 Task: Find connections with filter location Trindade with filter topic #Lawwith filter profile language French with filter current company PloPdo with filter school University of Mumbai with filter industry Oil and Gas with filter service category Human Resources with filter keywords title Digital Overlord
Action: Mouse moved to (165, 304)
Screenshot: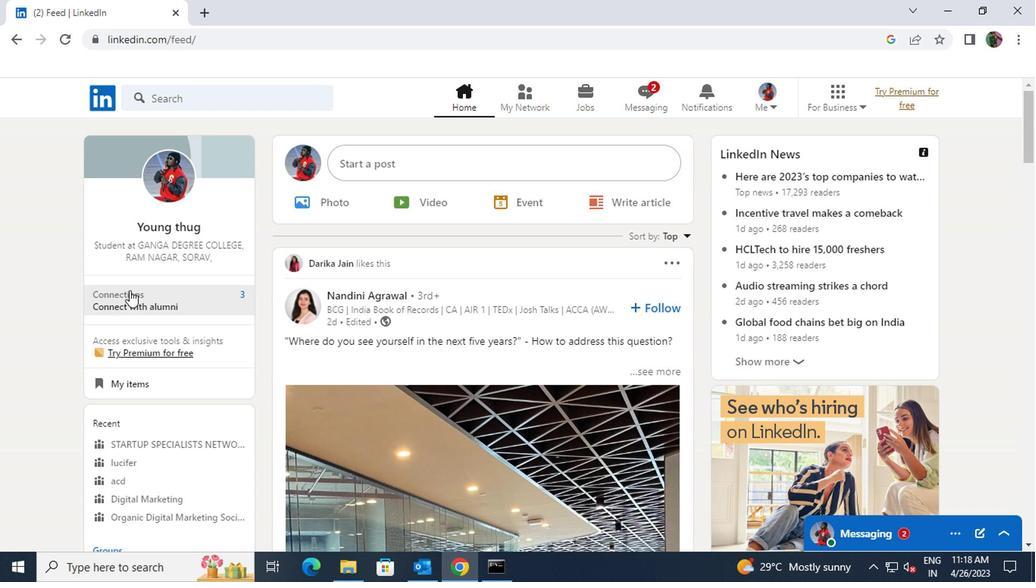 
Action: Mouse pressed left at (165, 304)
Screenshot: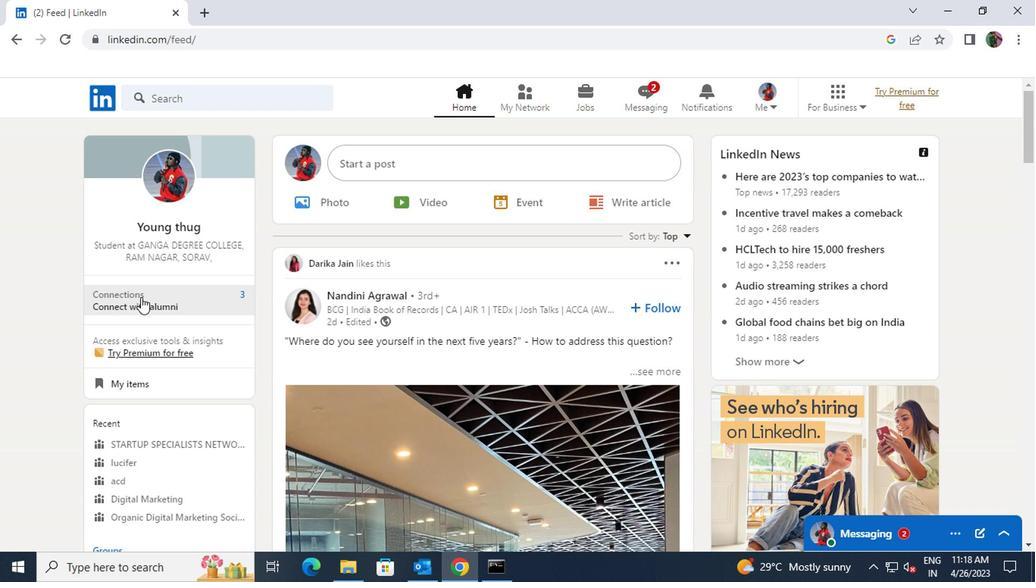 
Action: Mouse moved to (245, 190)
Screenshot: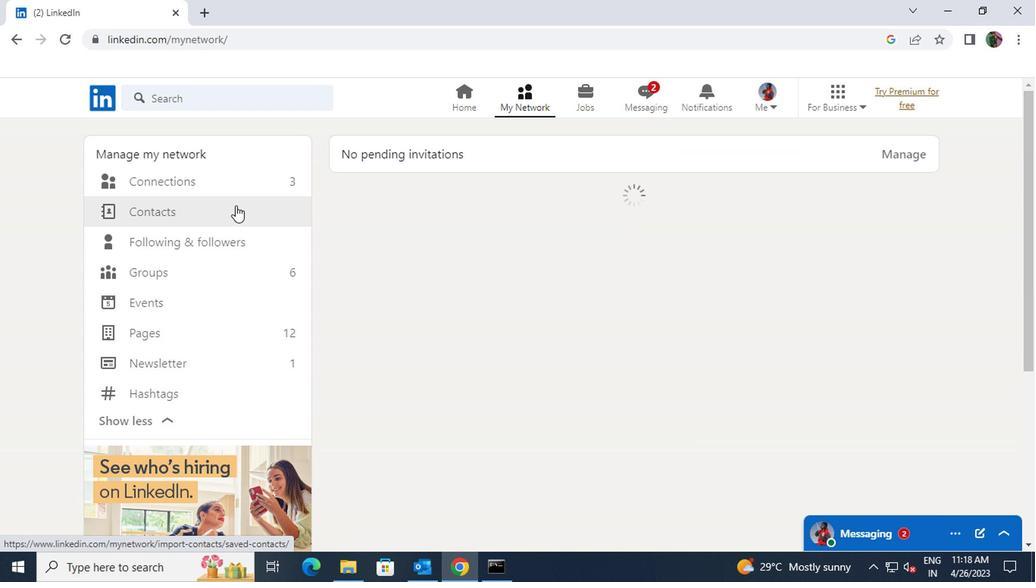 
Action: Mouse pressed left at (245, 190)
Screenshot: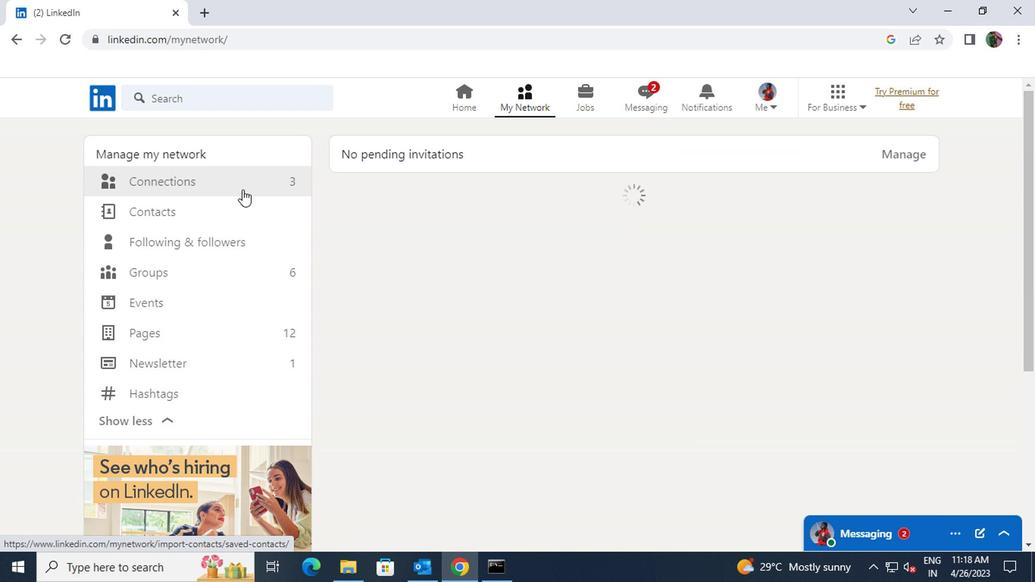 
Action: Mouse moved to (611, 191)
Screenshot: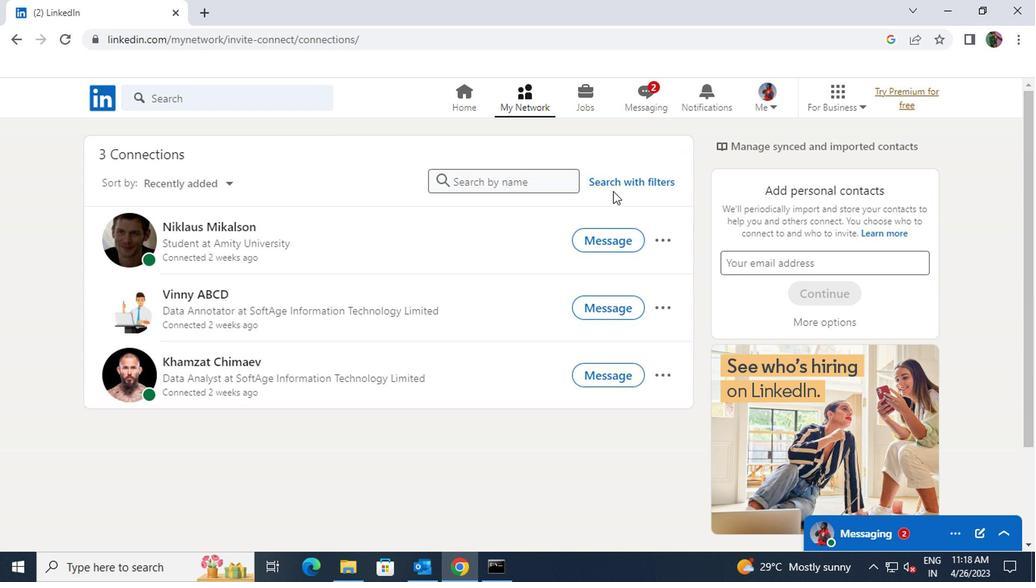 
Action: Mouse pressed left at (611, 191)
Screenshot: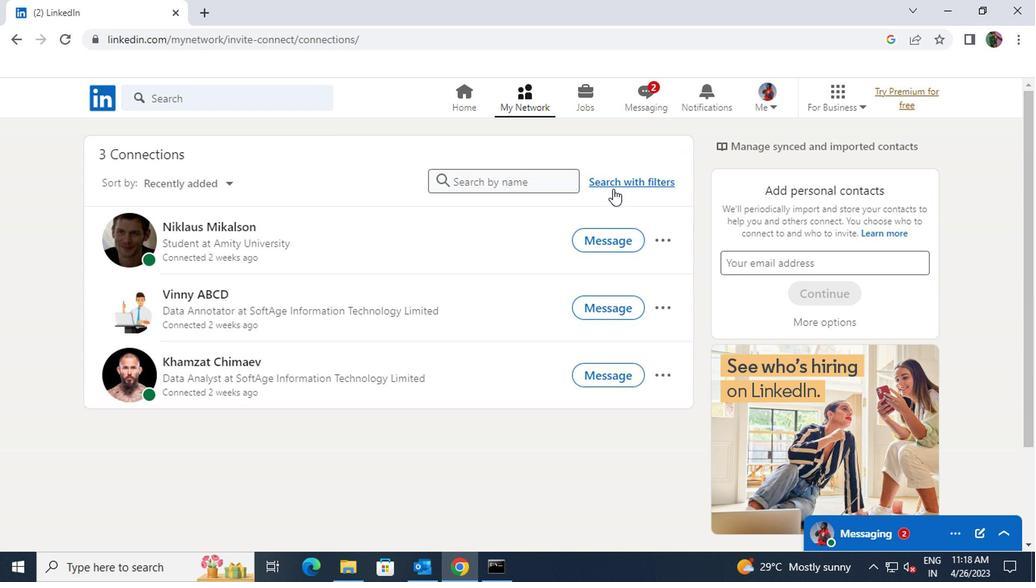 
Action: Mouse moved to (571, 142)
Screenshot: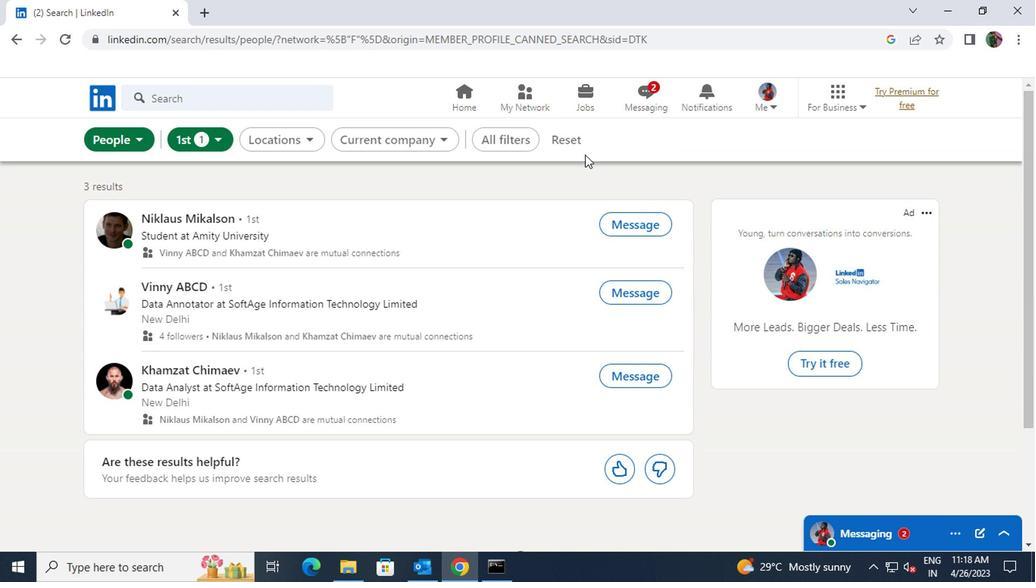 
Action: Mouse pressed left at (571, 142)
Screenshot: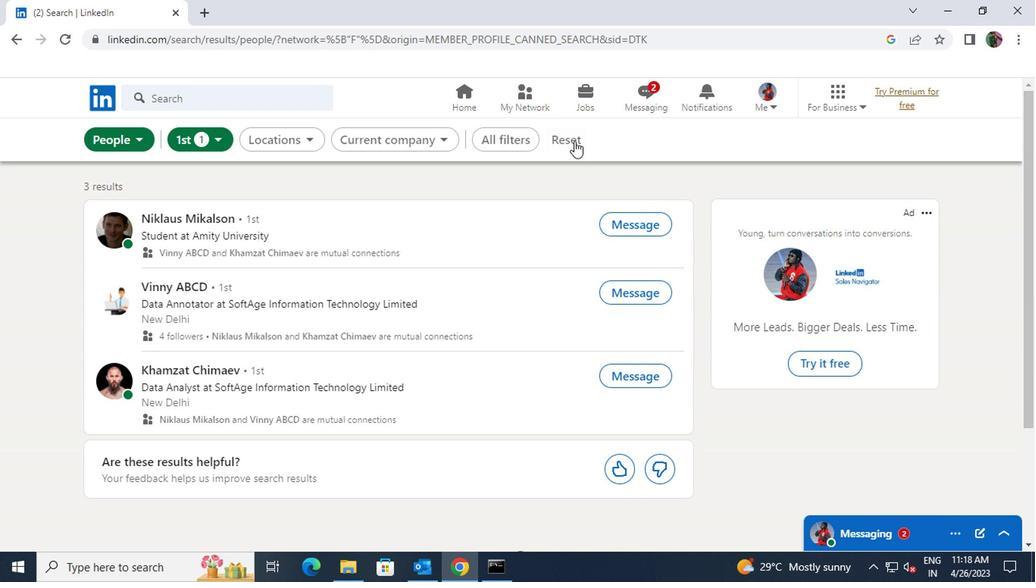 
Action: Mouse moved to (556, 142)
Screenshot: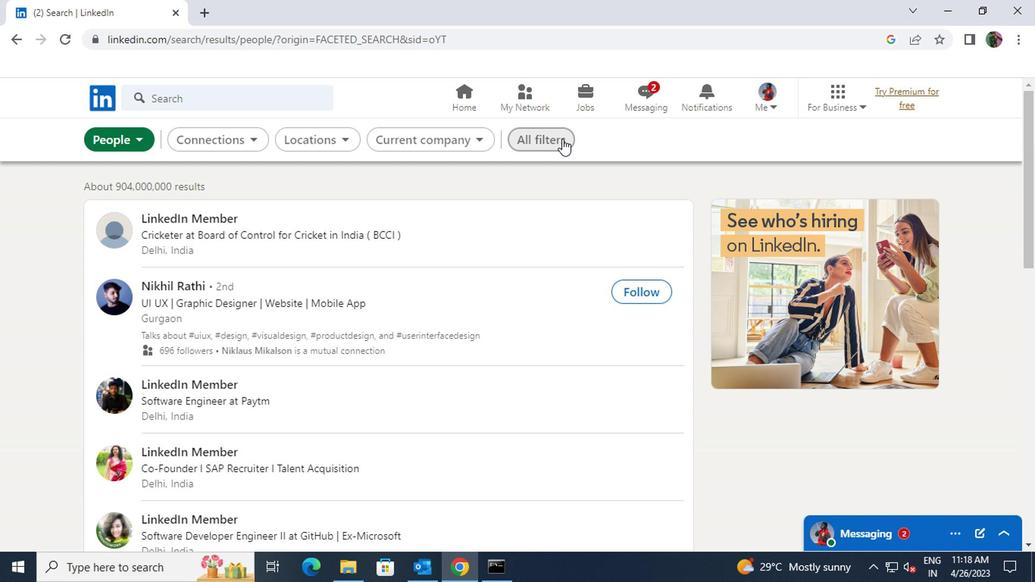 
Action: Mouse pressed left at (556, 142)
Screenshot: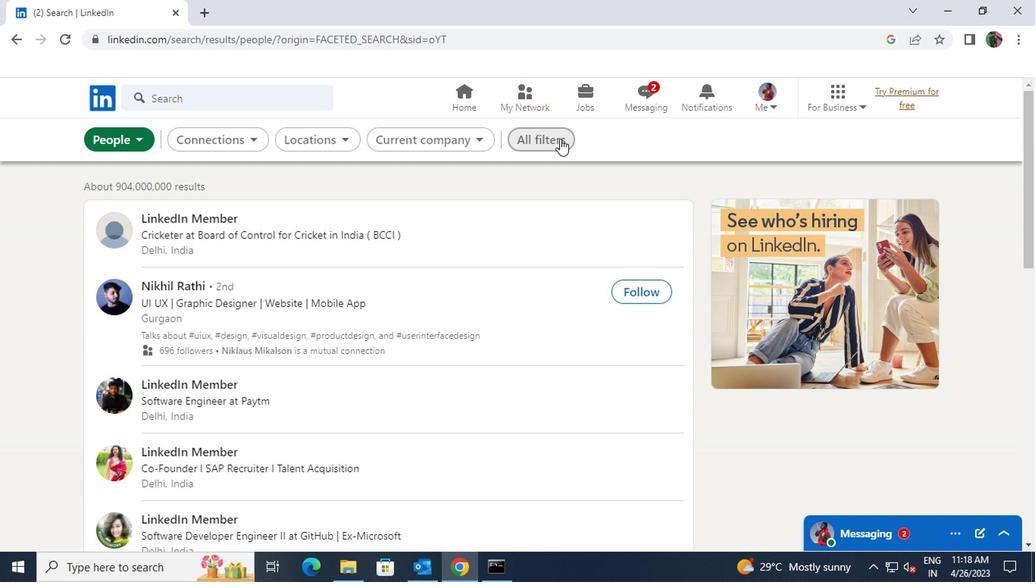 
Action: Mouse moved to (729, 302)
Screenshot: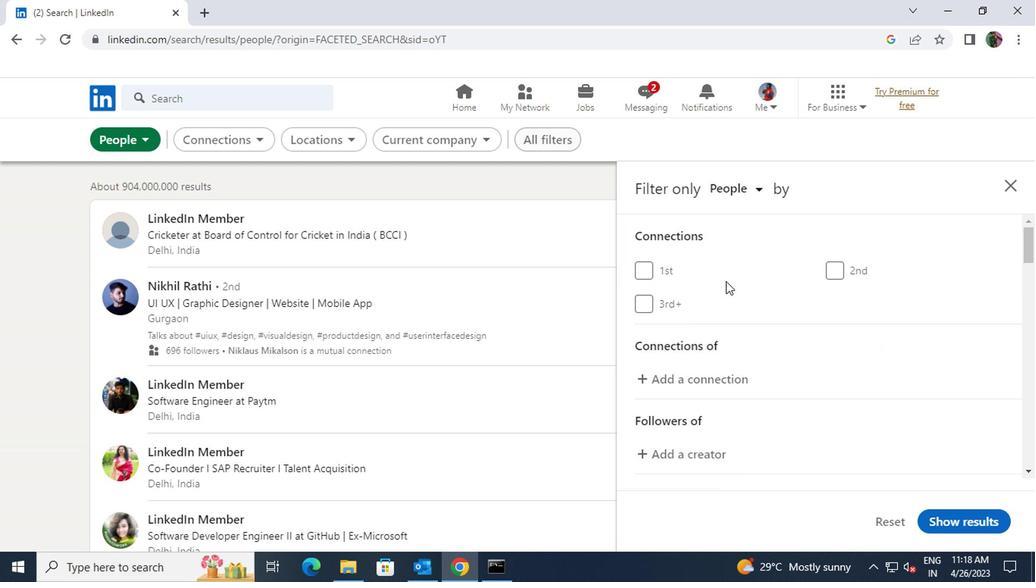 
Action: Mouse scrolled (729, 301) with delta (0, 0)
Screenshot: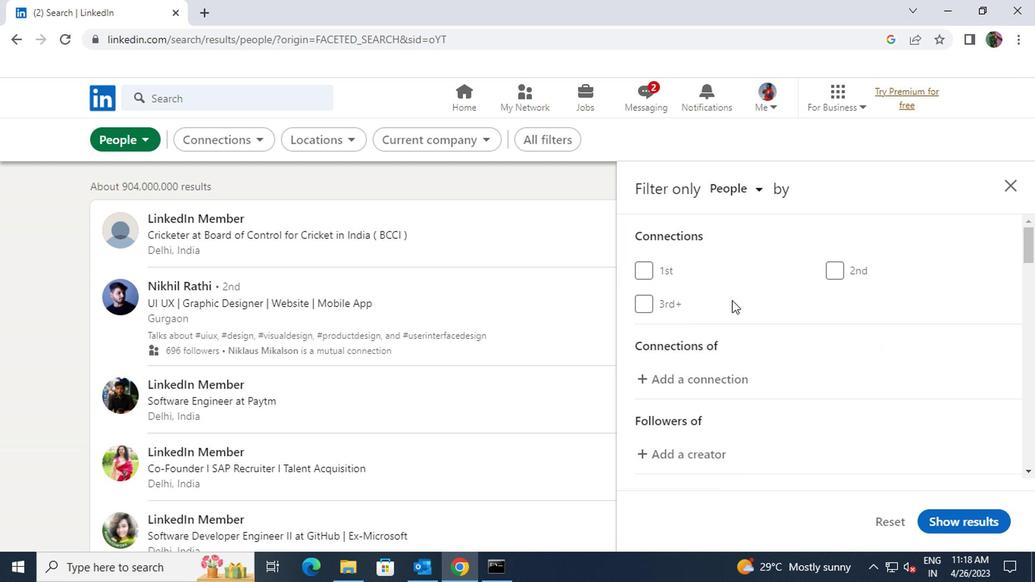 
Action: Mouse scrolled (729, 301) with delta (0, 0)
Screenshot: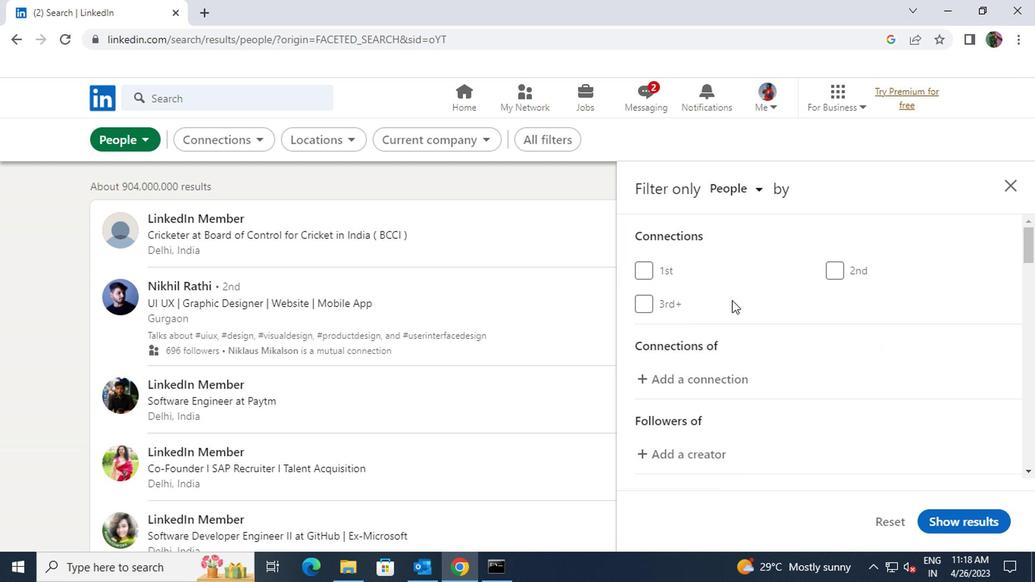 
Action: Mouse scrolled (729, 301) with delta (0, 0)
Screenshot: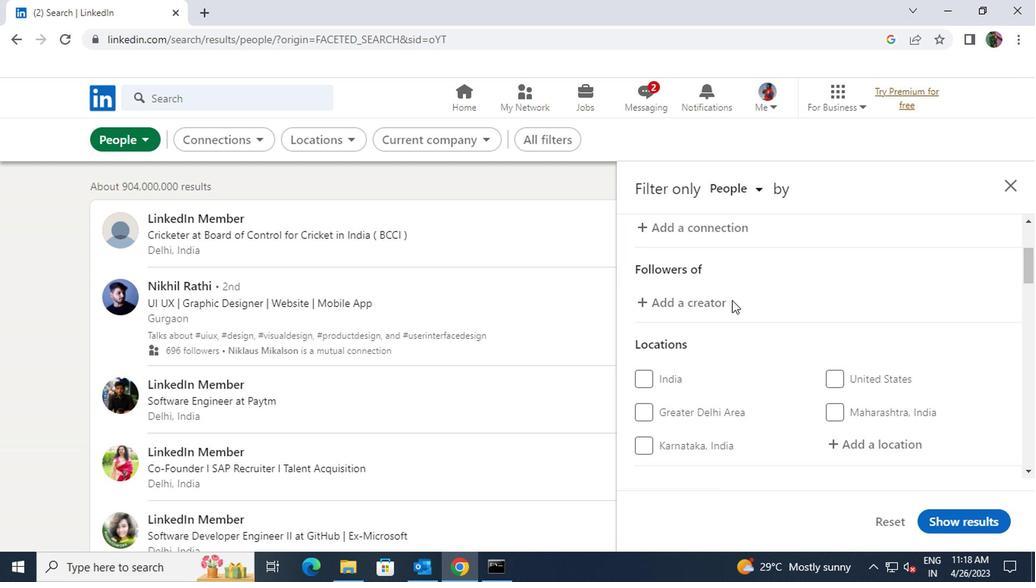 
Action: Mouse moved to (854, 364)
Screenshot: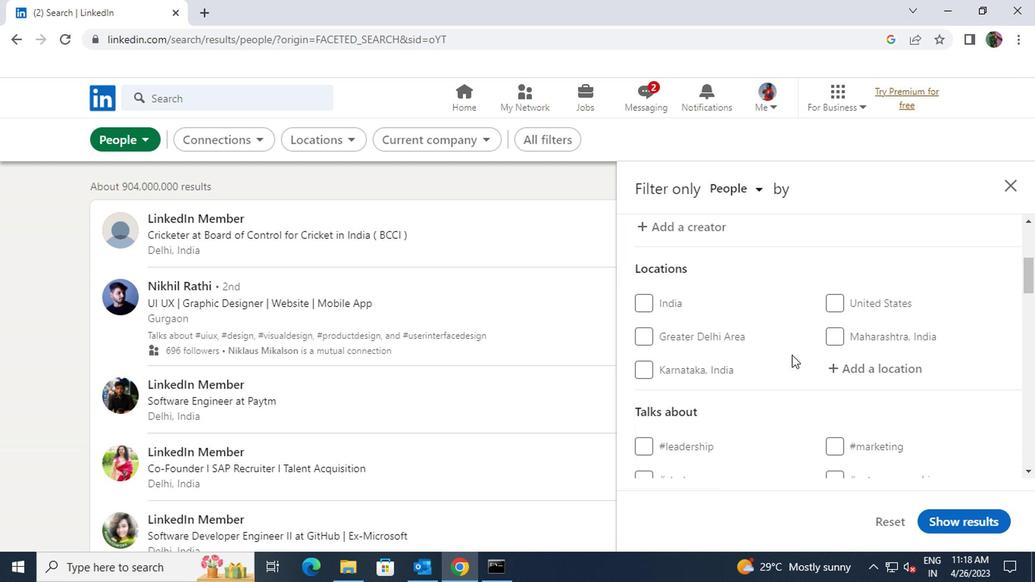 
Action: Mouse pressed left at (854, 364)
Screenshot: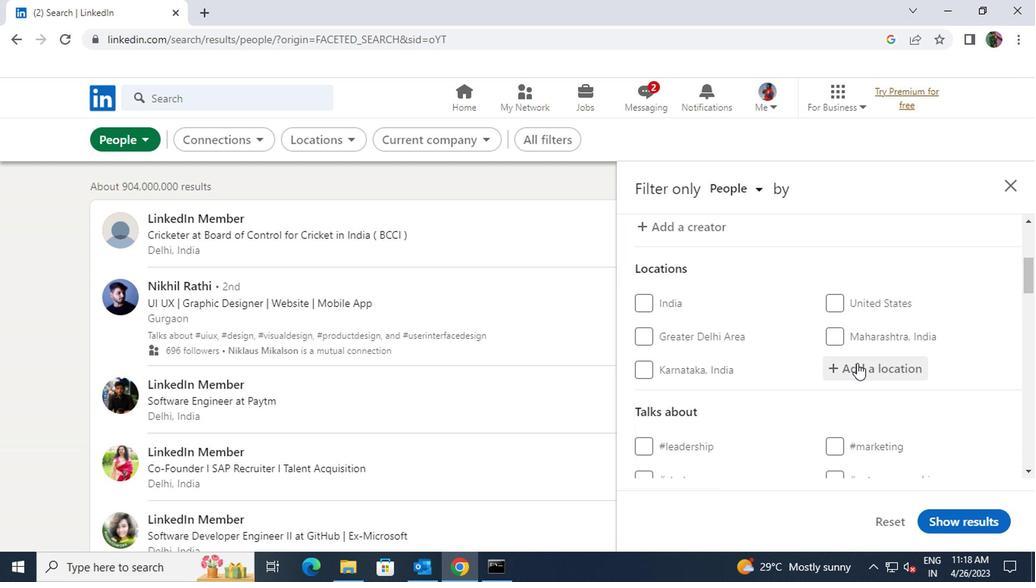 
Action: Key pressed <Key.shift>T
Screenshot: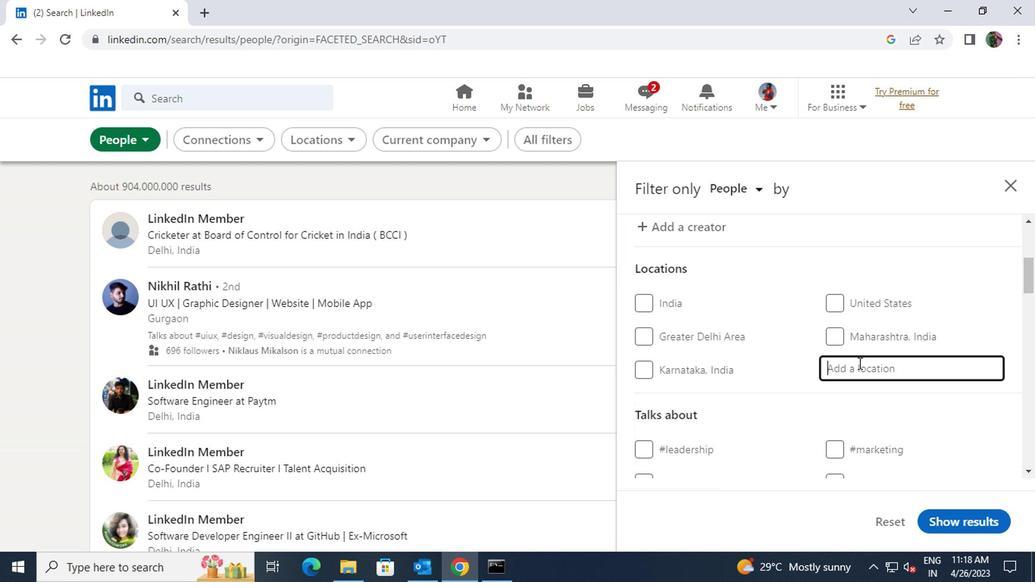 
Action: Mouse moved to (854, 364)
Screenshot: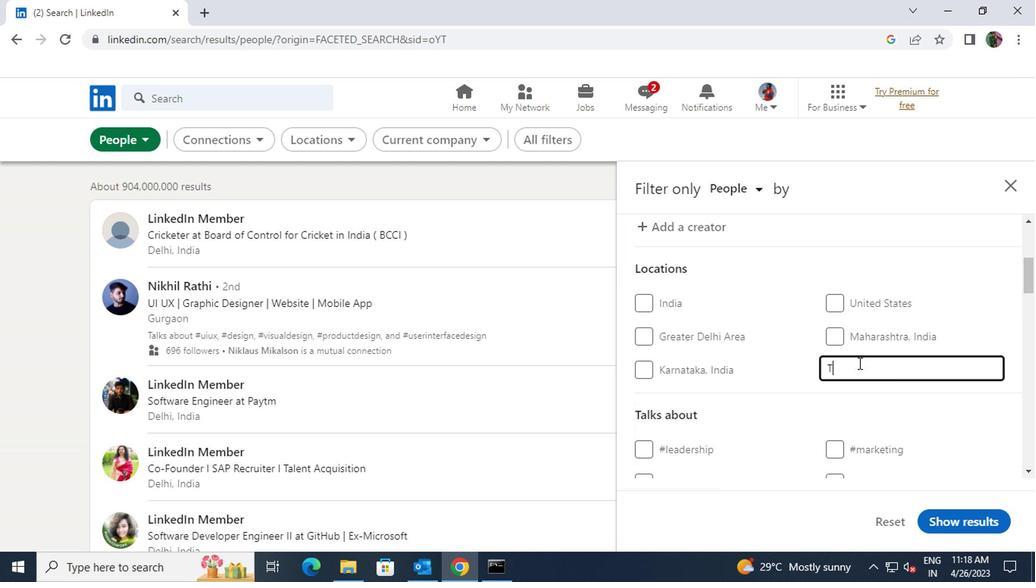 
Action: Key pressed RINDADE
Screenshot: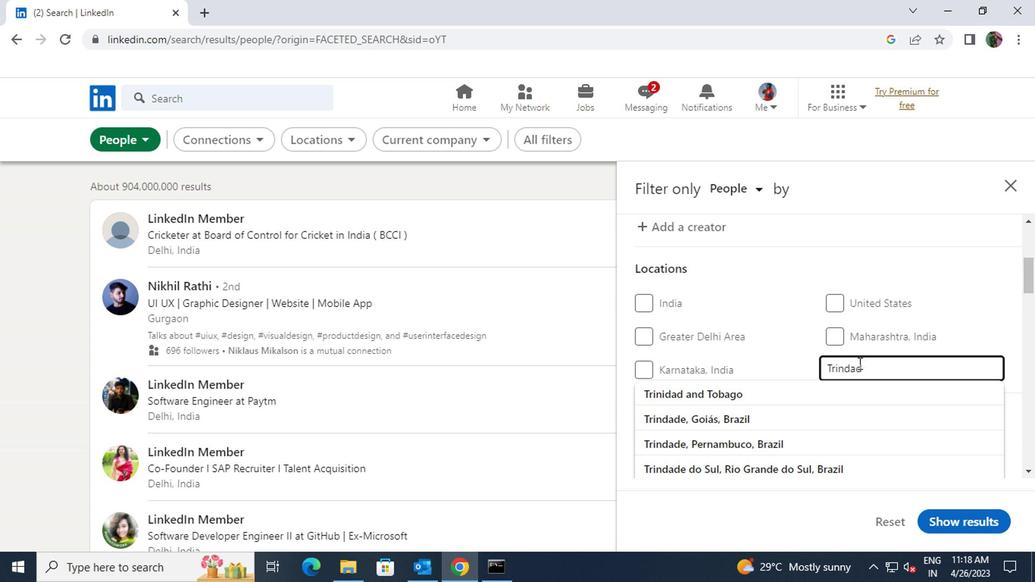 
Action: Mouse moved to (853, 399)
Screenshot: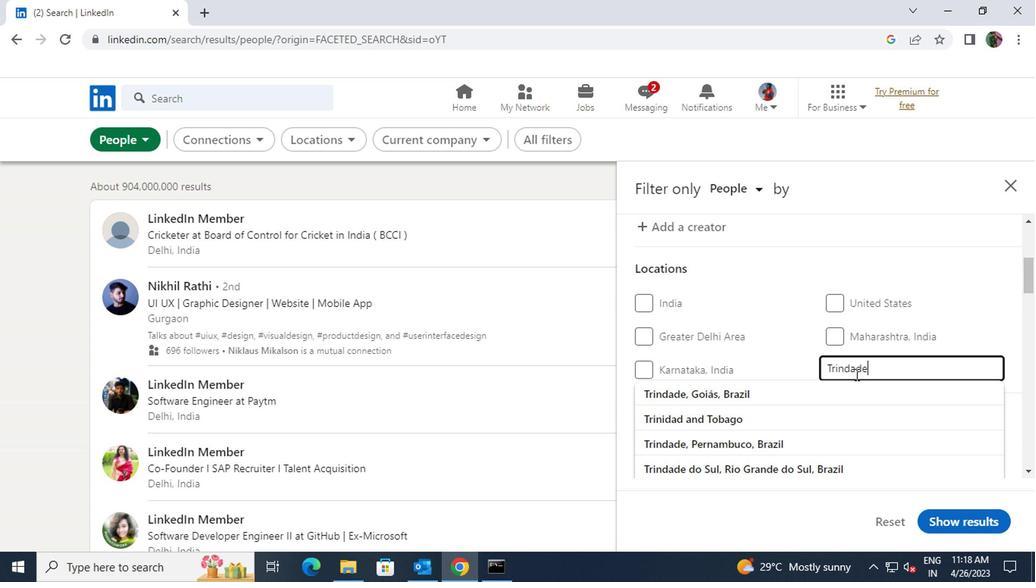 
Action: Mouse pressed left at (853, 399)
Screenshot: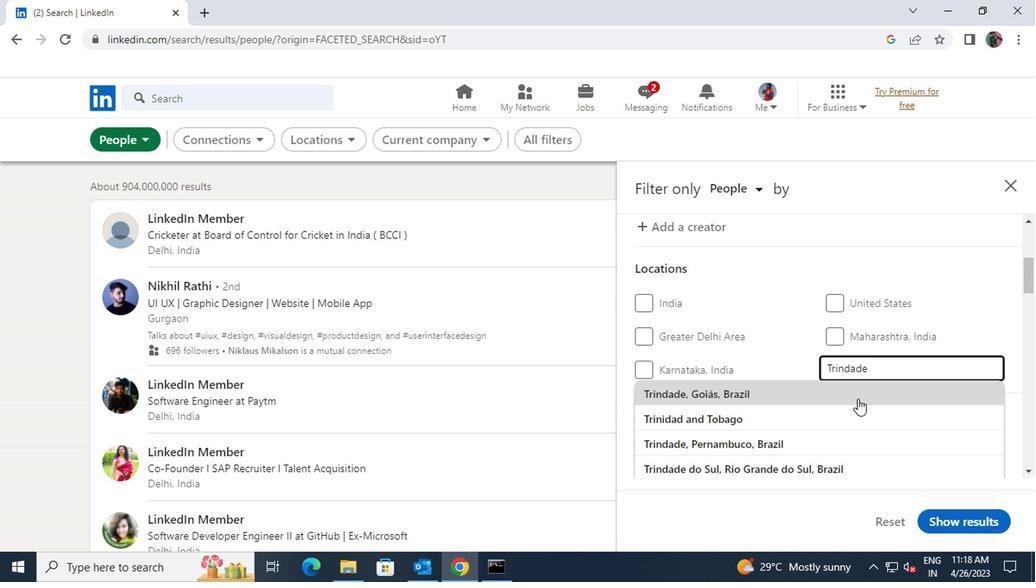 
Action: Mouse scrolled (853, 398) with delta (0, -1)
Screenshot: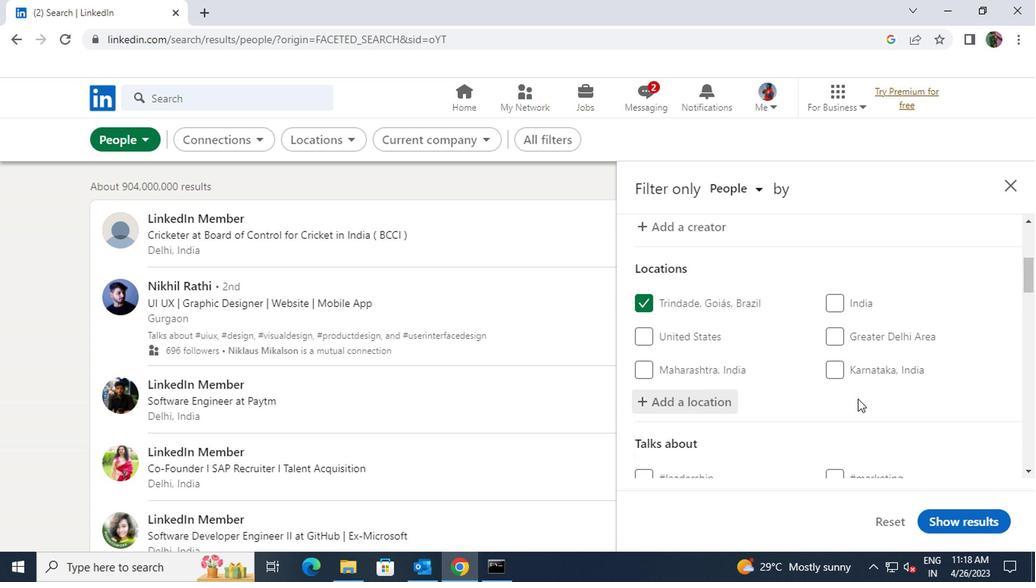 
Action: Mouse scrolled (853, 398) with delta (0, -1)
Screenshot: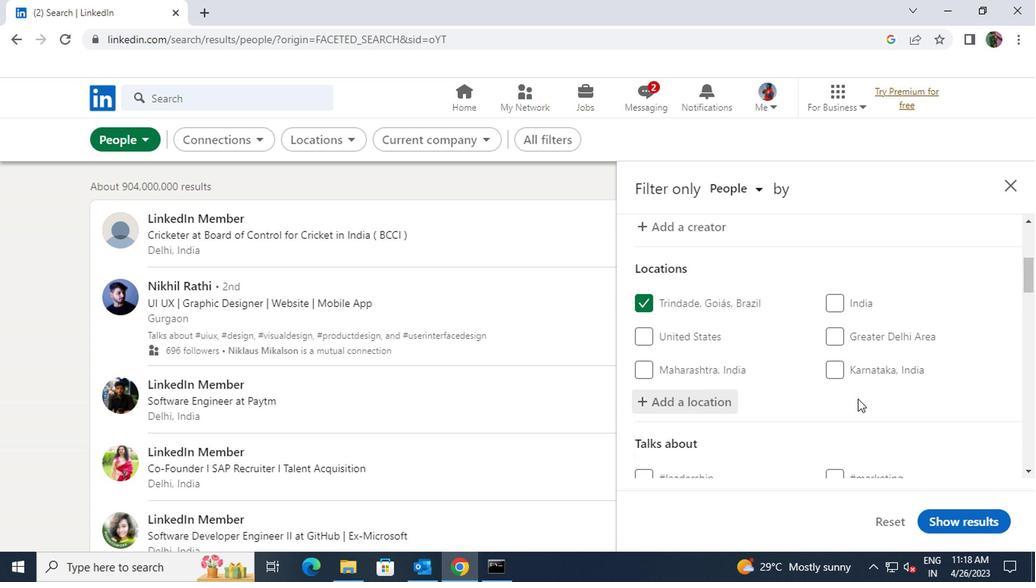 
Action: Mouse moved to (853, 392)
Screenshot: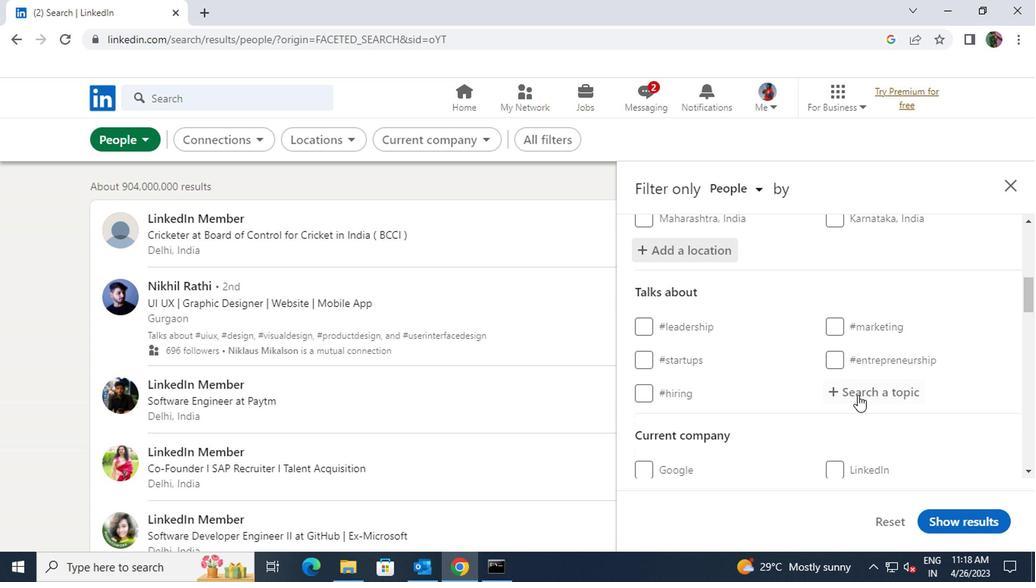
Action: Mouse pressed left at (853, 392)
Screenshot: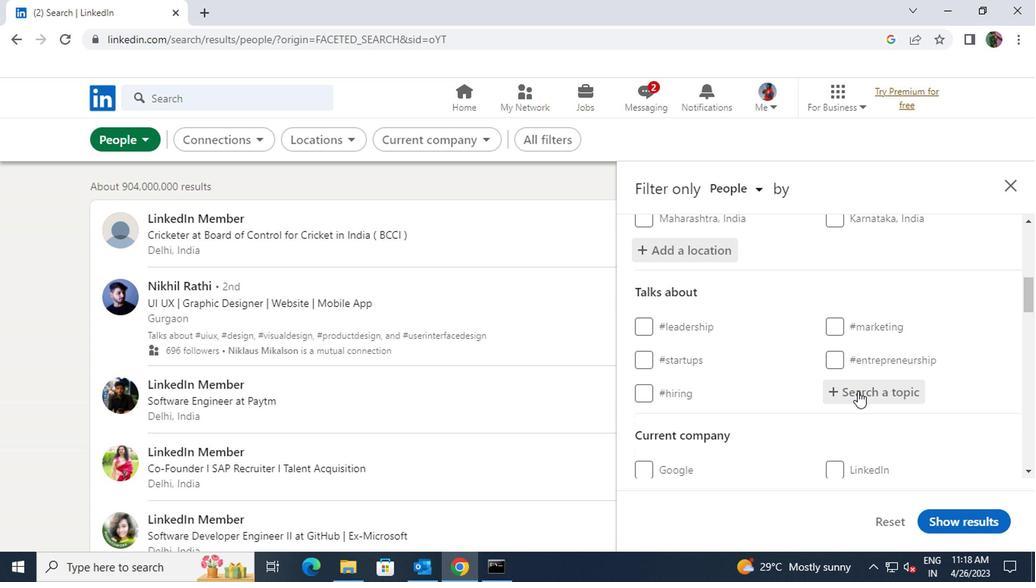 
Action: Key pressed <Key.shift>#<Key.shift>LAWWITH
Screenshot: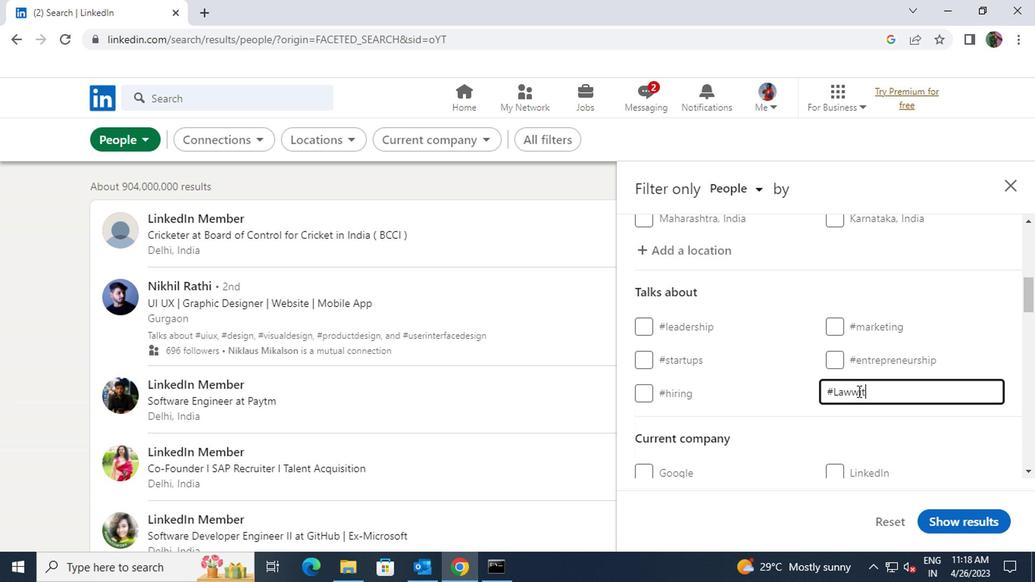 
Action: Mouse scrolled (853, 390) with delta (0, -1)
Screenshot: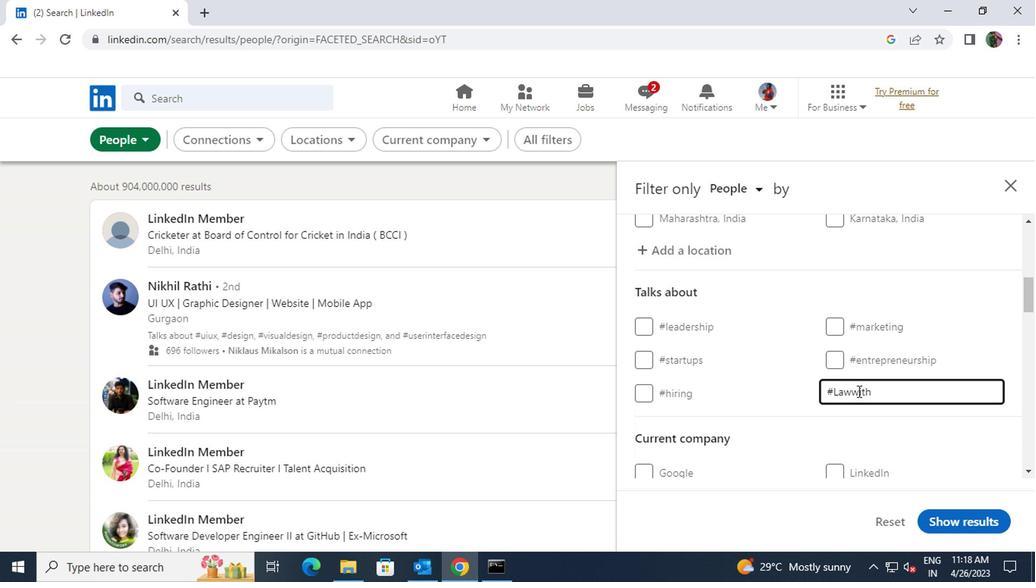 
Action: Mouse scrolled (853, 390) with delta (0, -1)
Screenshot: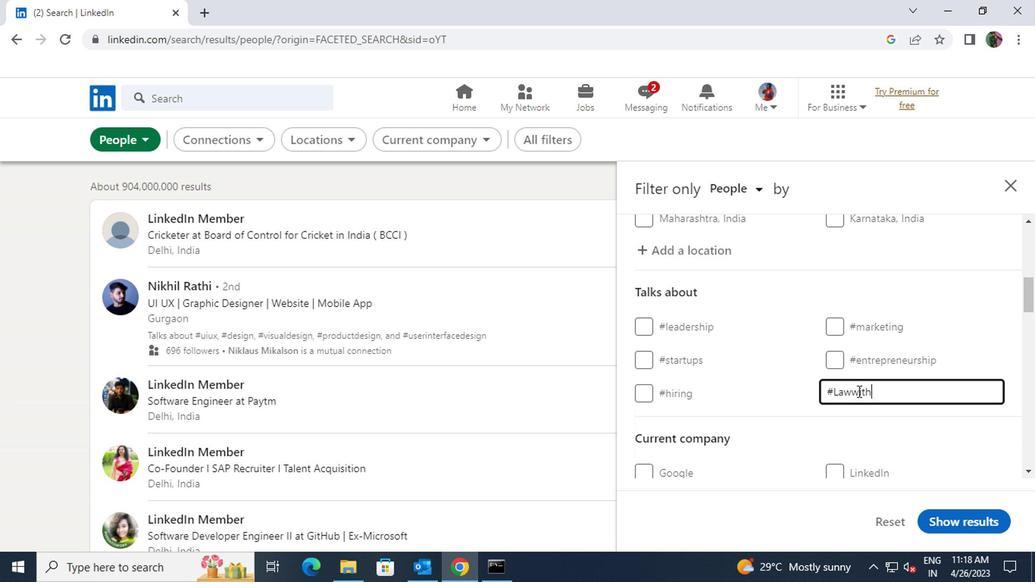 
Action: Mouse pressed left at (853, 392)
Screenshot: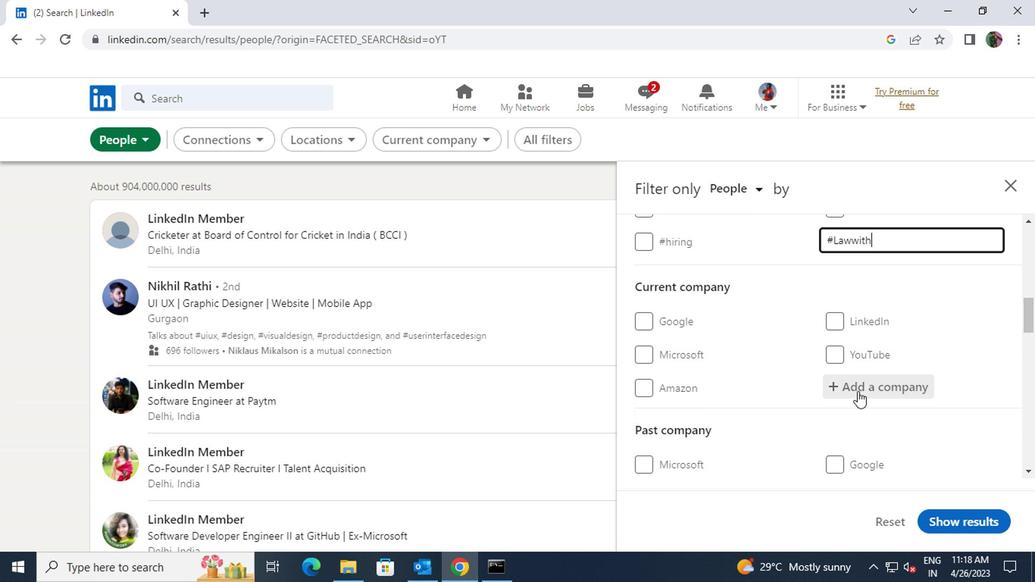 
Action: Key pressed <Key.shift><Key.shift>PLOPDO
Screenshot: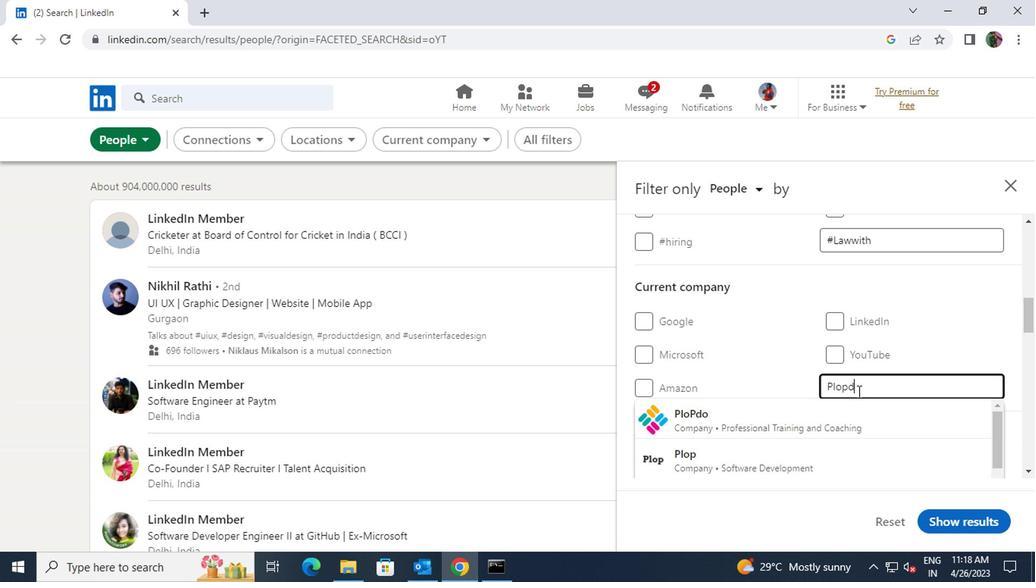 
Action: Mouse moved to (829, 421)
Screenshot: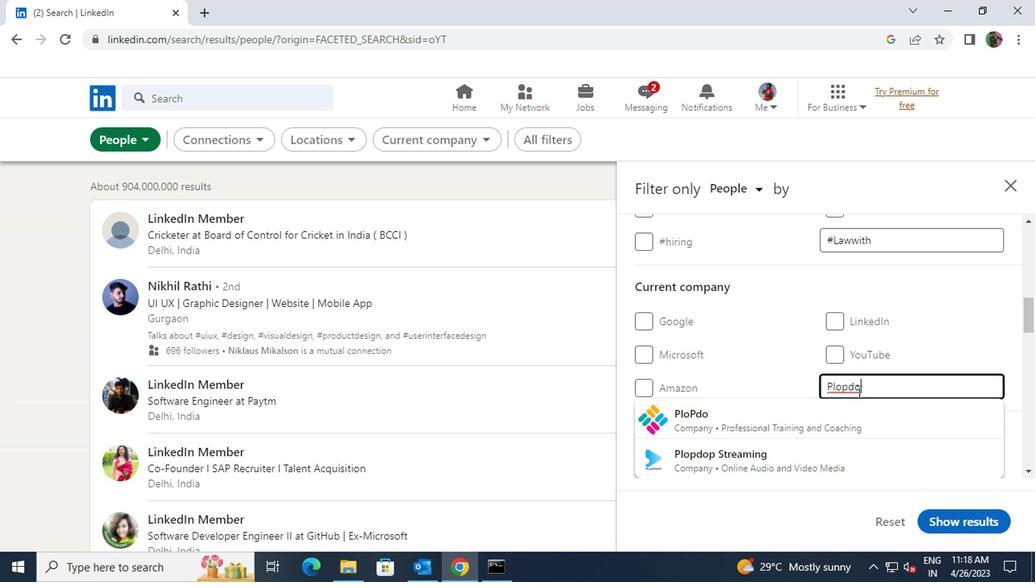 
Action: Mouse pressed left at (829, 421)
Screenshot: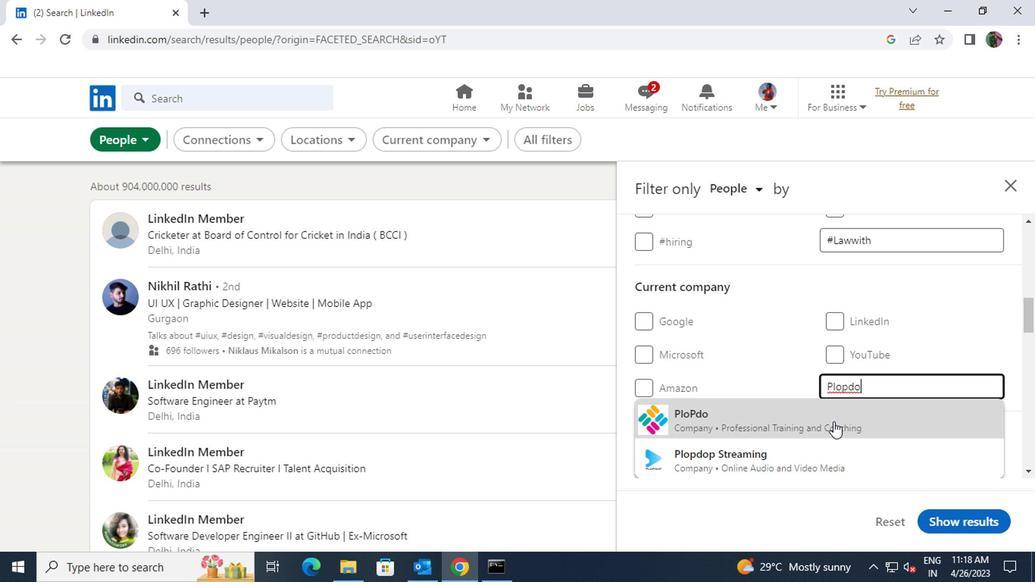 
Action: Mouse scrolled (829, 421) with delta (0, 0)
Screenshot: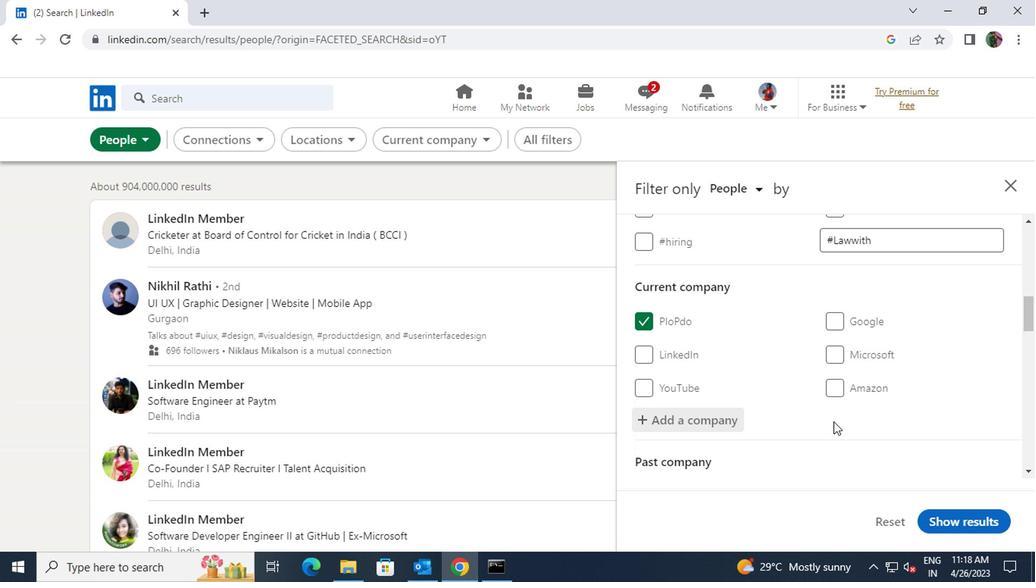 
Action: Mouse scrolled (829, 421) with delta (0, 0)
Screenshot: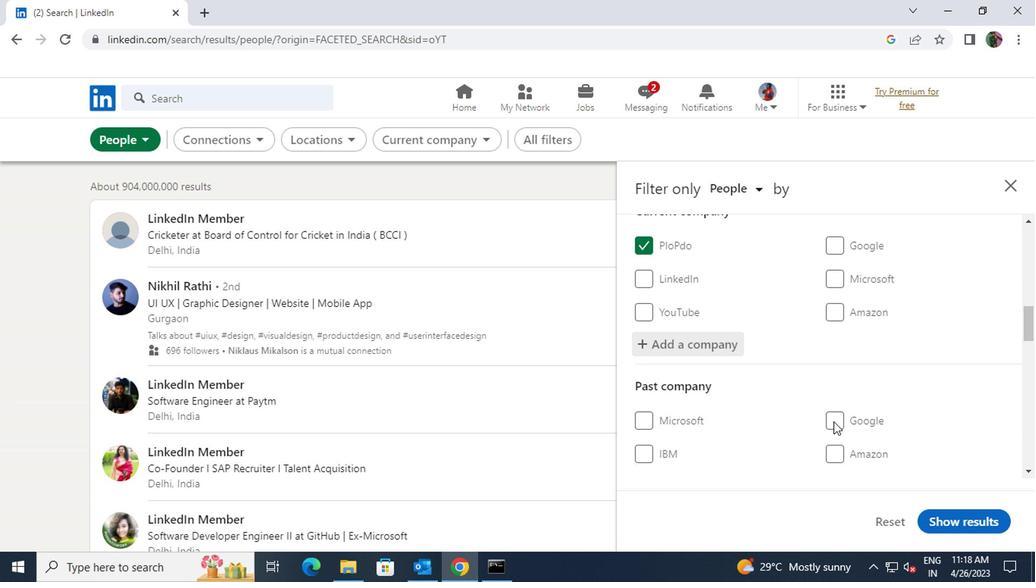 
Action: Mouse scrolled (829, 421) with delta (0, 0)
Screenshot: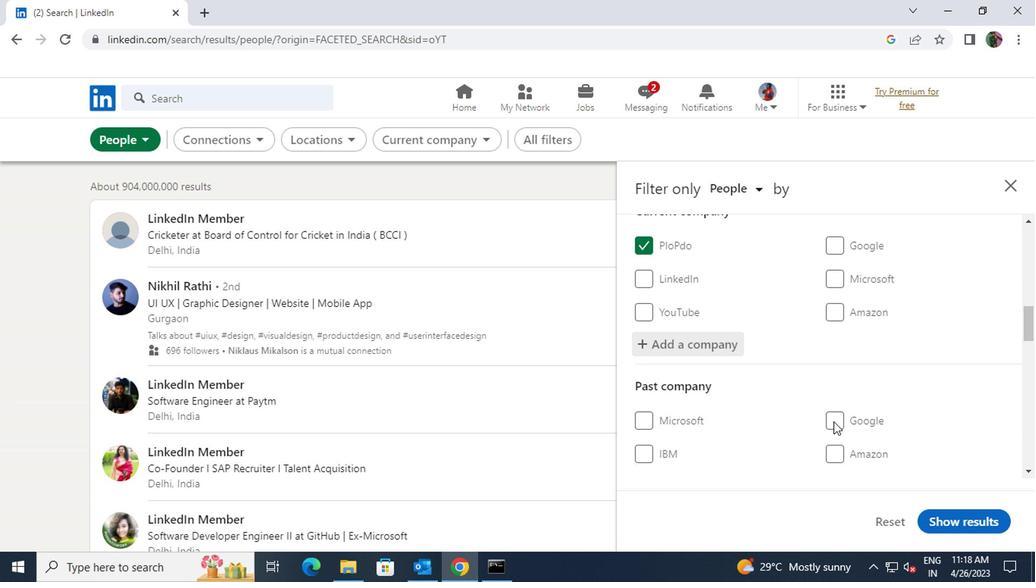
Action: Mouse scrolled (829, 421) with delta (0, 0)
Screenshot: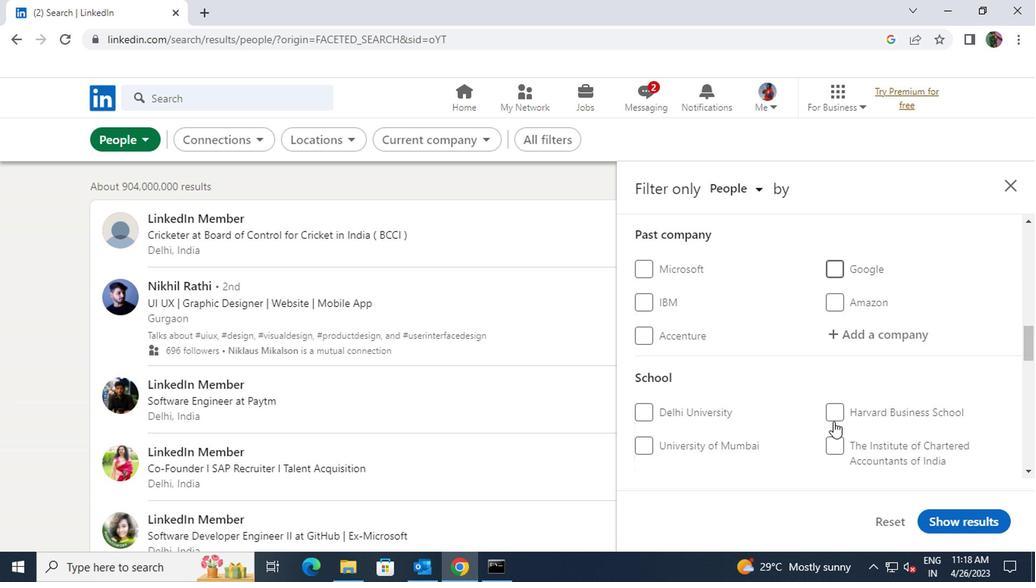 
Action: Mouse moved to (836, 417)
Screenshot: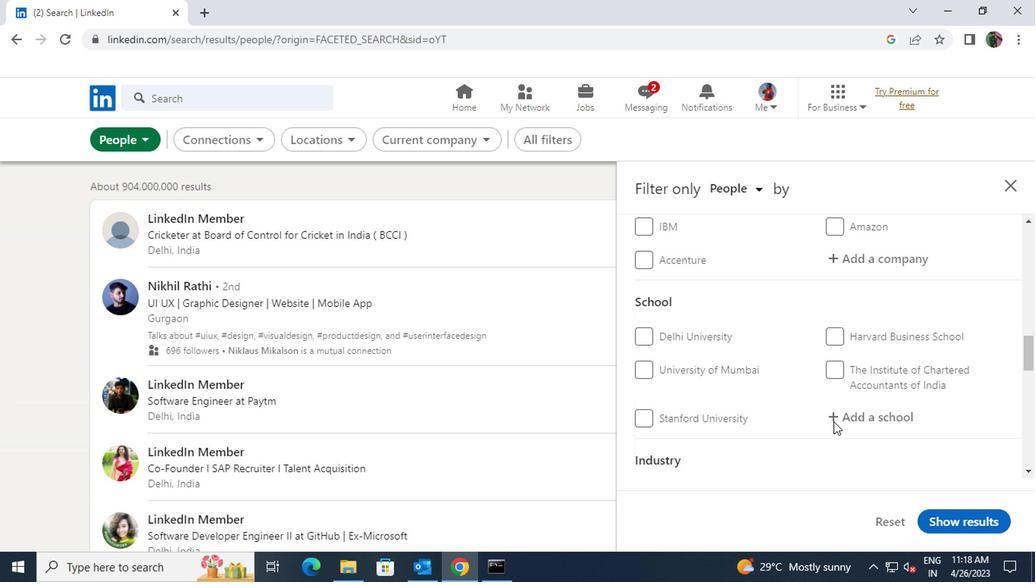 
Action: Mouse pressed left at (836, 417)
Screenshot: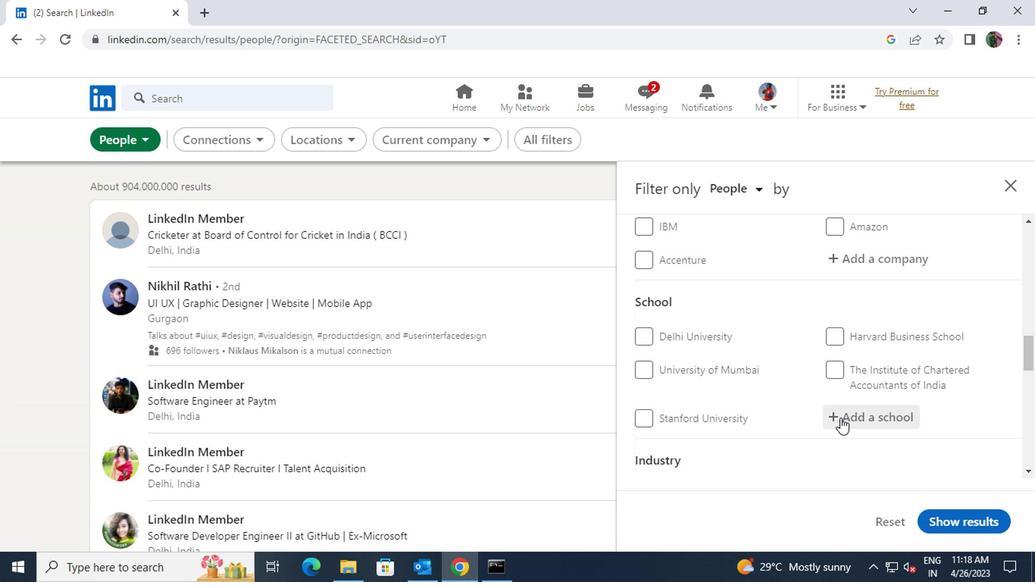 
Action: Key pressed <Key.shift>UNIVERSITY<Key.space>OF<Key.space>MUM
Screenshot: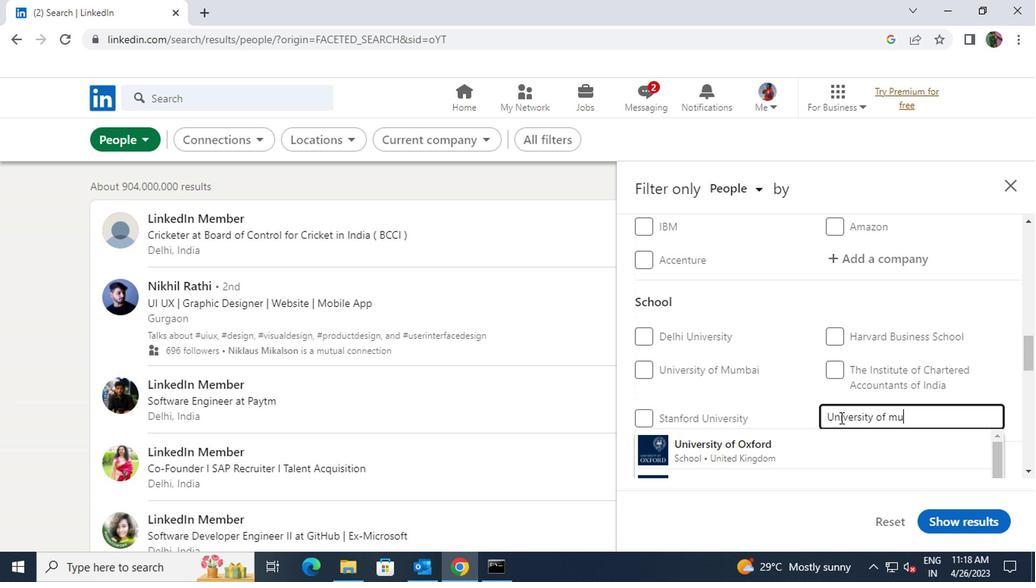 
Action: Mouse moved to (826, 437)
Screenshot: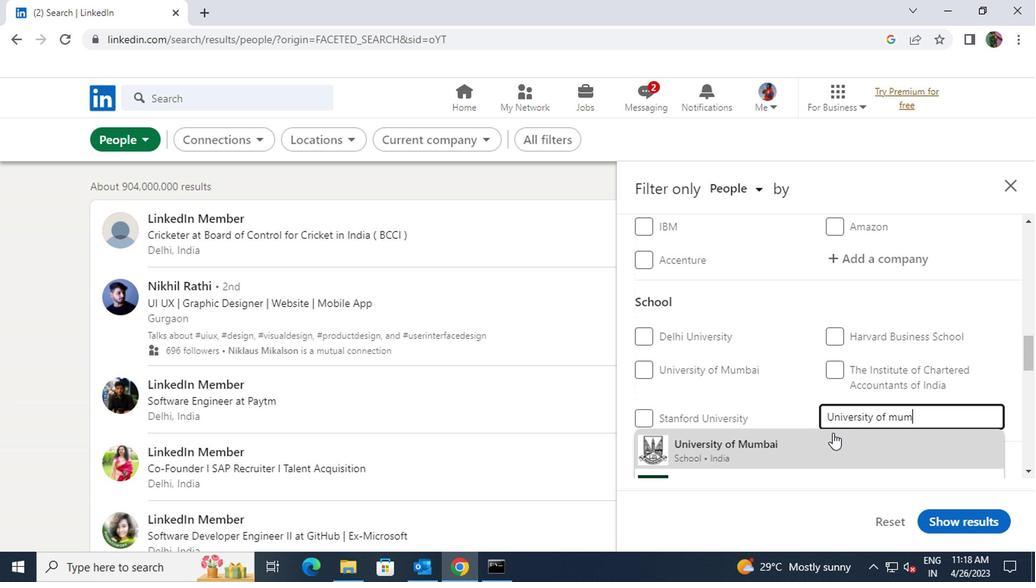 
Action: Mouse pressed left at (826, 437)
Screenshot: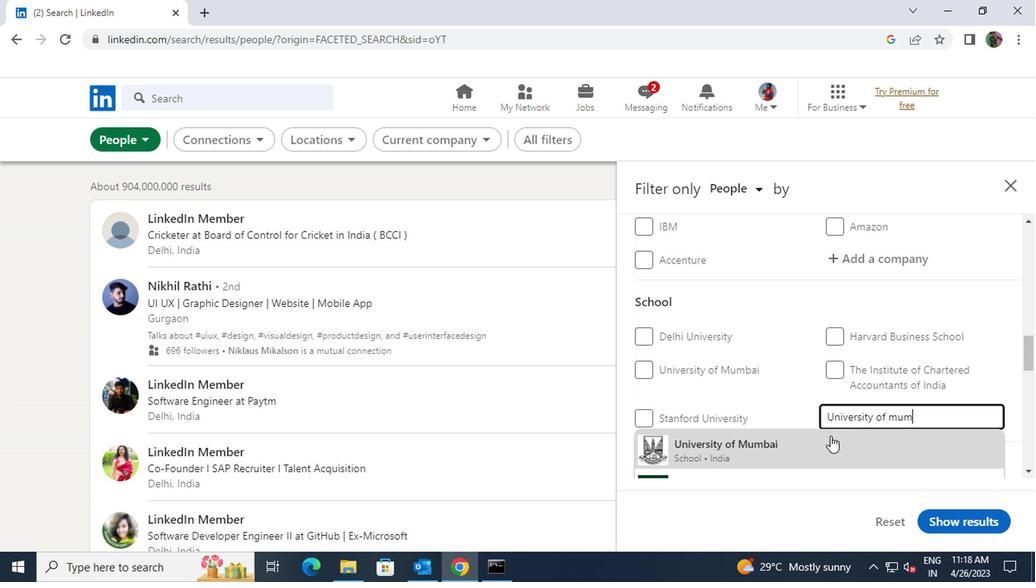 
Action: Mouse scrolled (826, 436) with delta (0, 0)
Screenshot: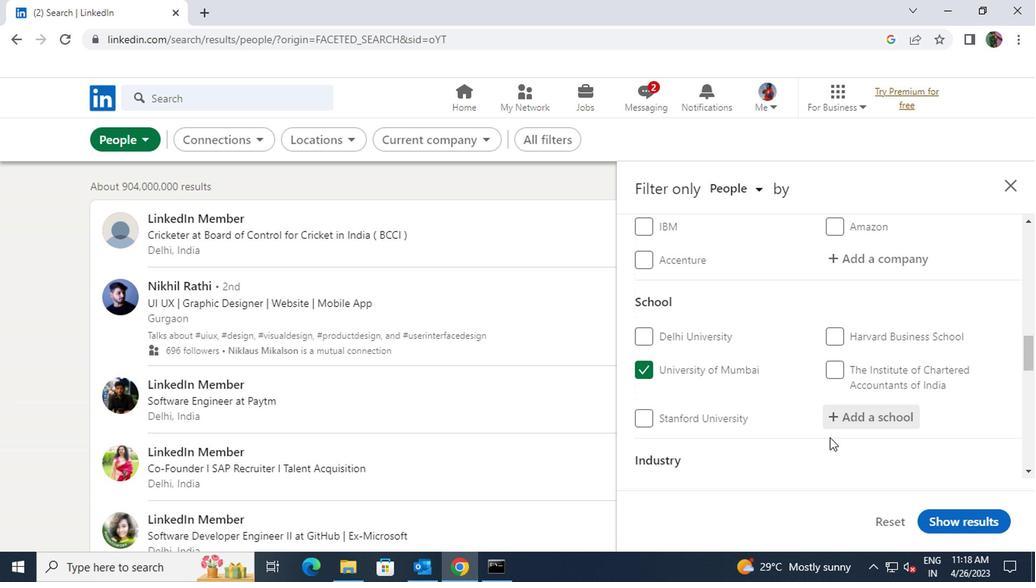 
Action: Mouse scrolled (826, 436) with delta (0, 0)
Screenshot: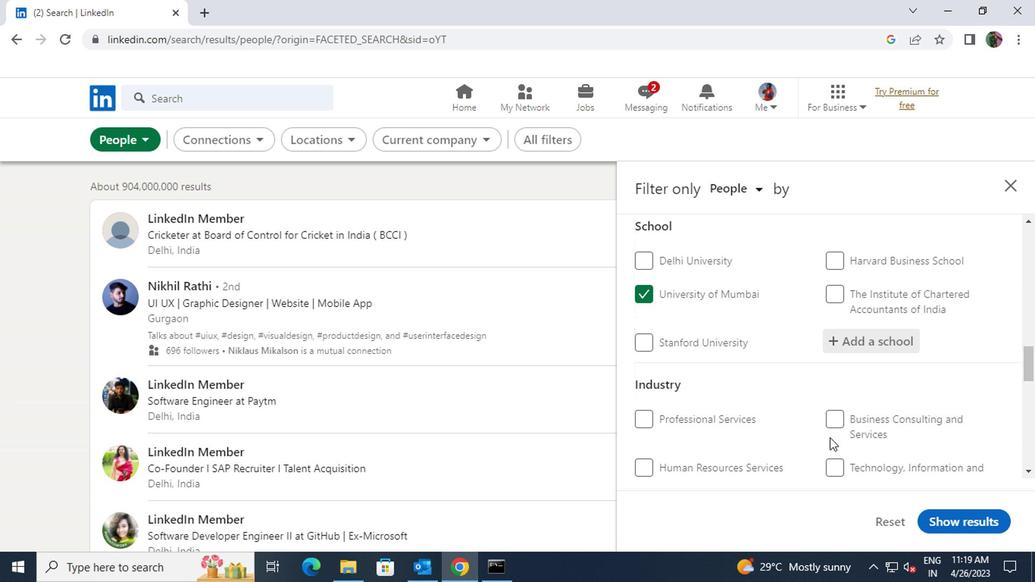 
Action: Mouse moved to (847, 436)
Screenshot: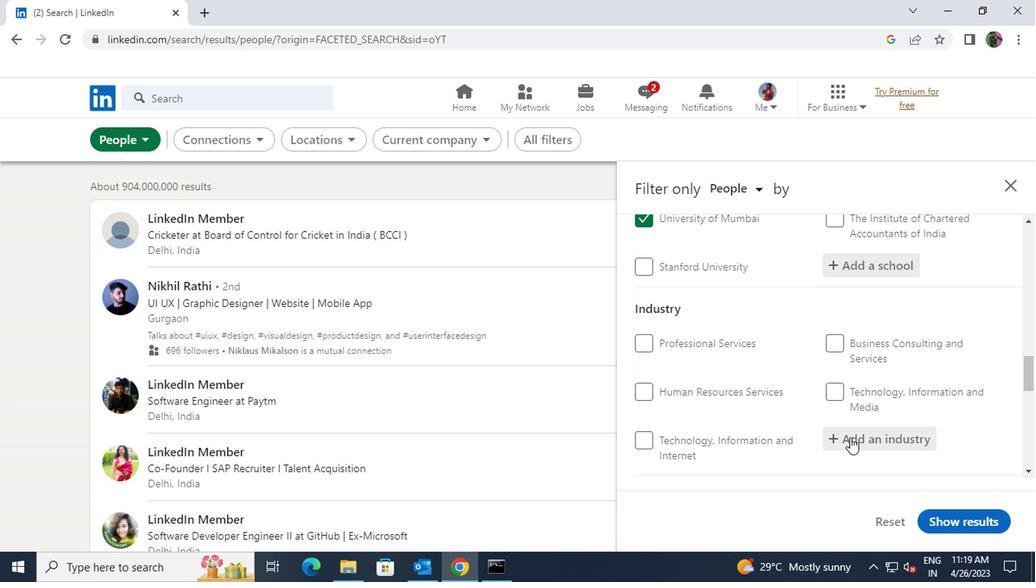 
Action: Mouse pressed left at (847, 436)
Screenshot: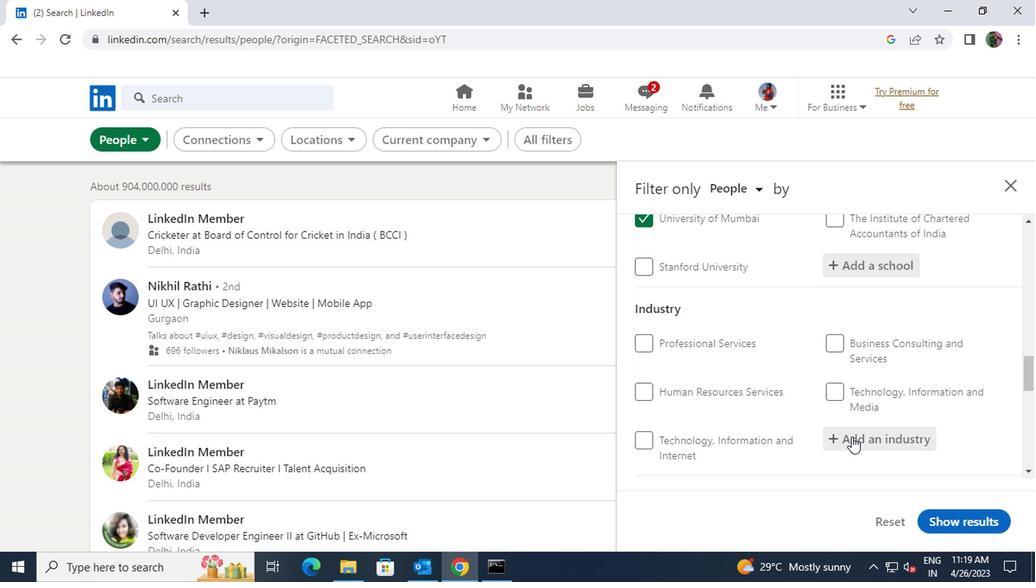 
Action: Key pressed <Key.shift>OIL<Key.space>AND
Screenshot: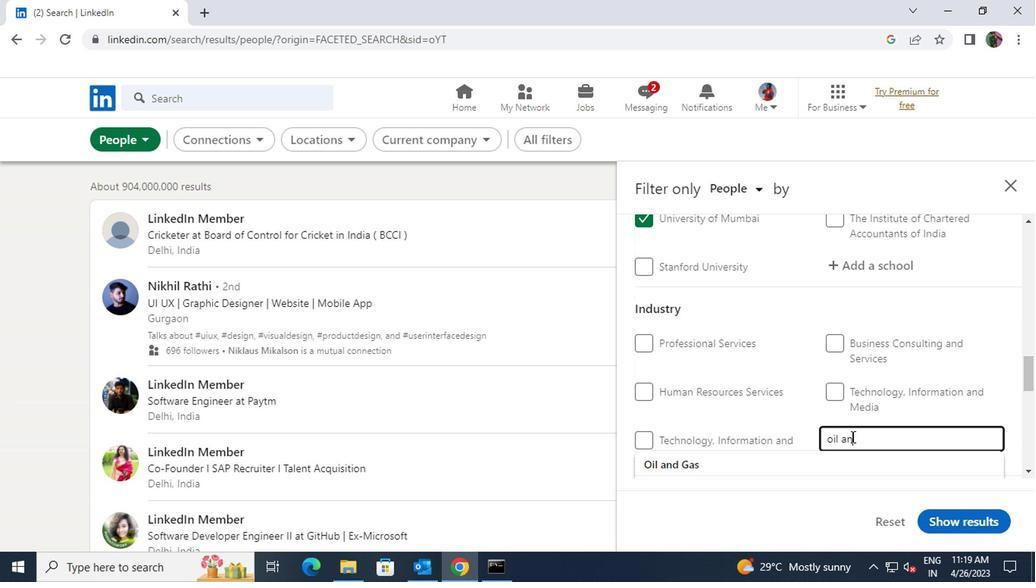
Action: Mouse moved to (822, 462)
Screenshot: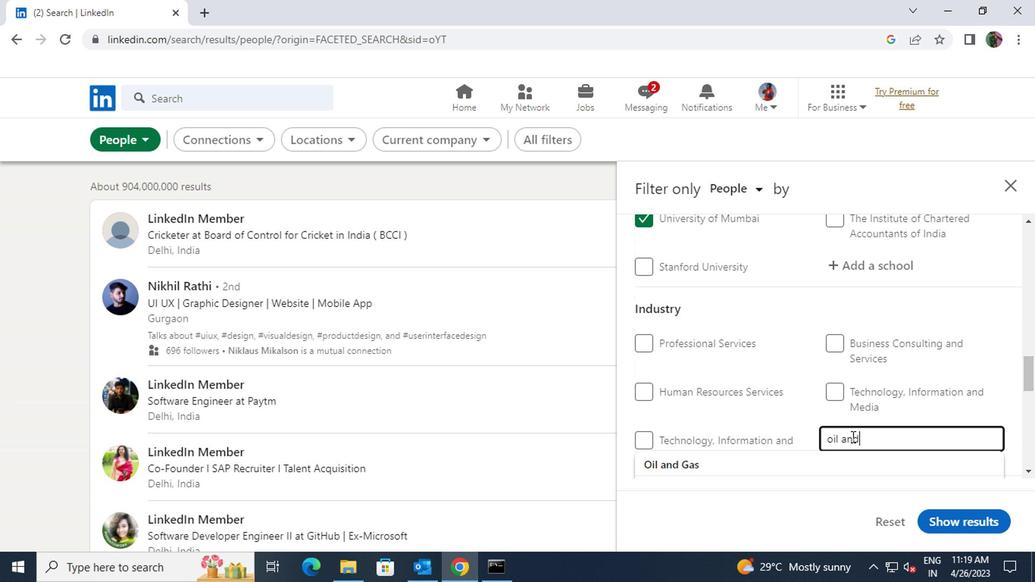 
Action: Mouse pressed left at (822, 462)
Screenshot: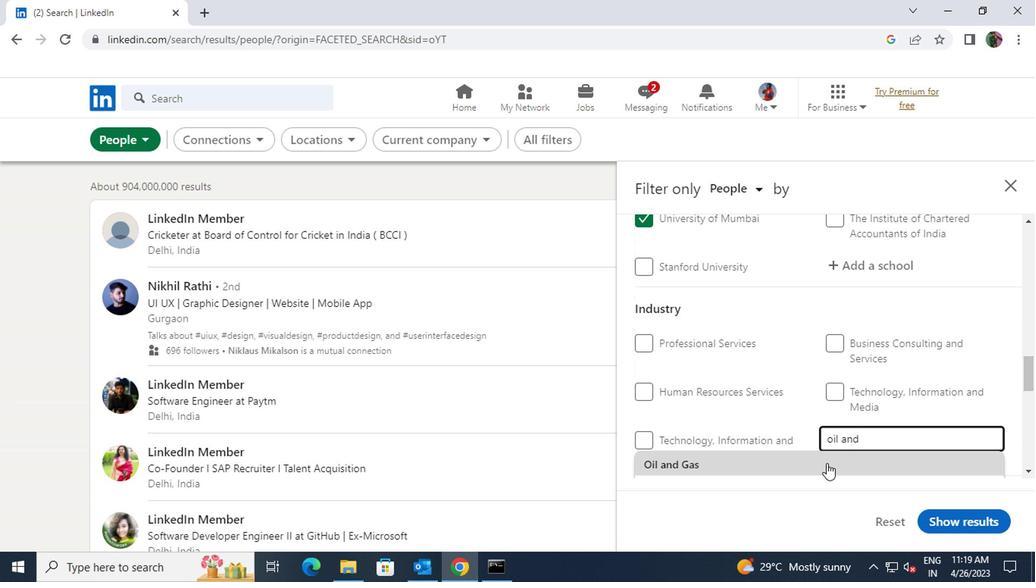 
Action: Mouse scrolled (822, 462) with delta (0, 0)
Screenshot: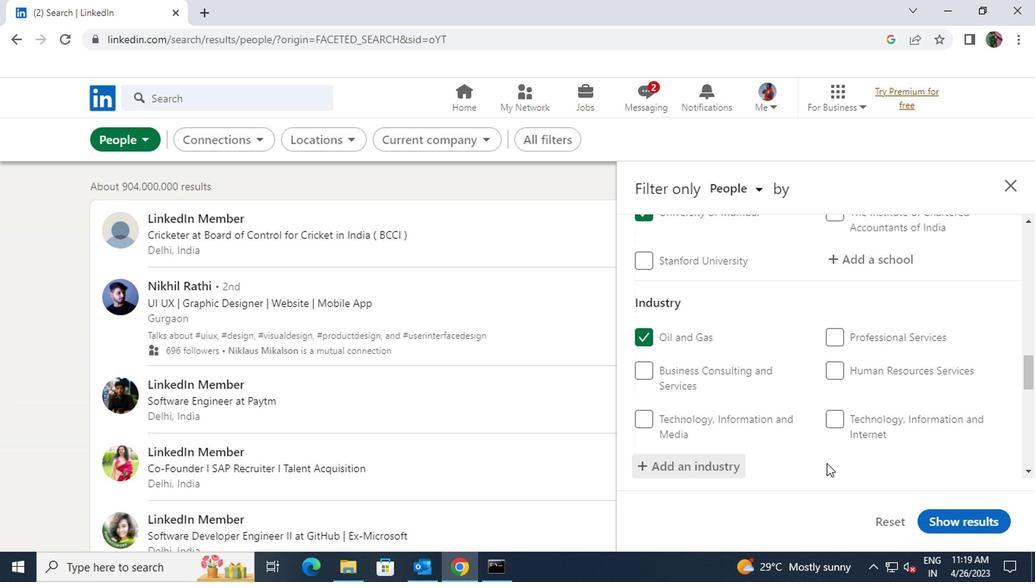 
Action: Mouse scrolled (822, 462) with delta (0, 0)
Screenshot: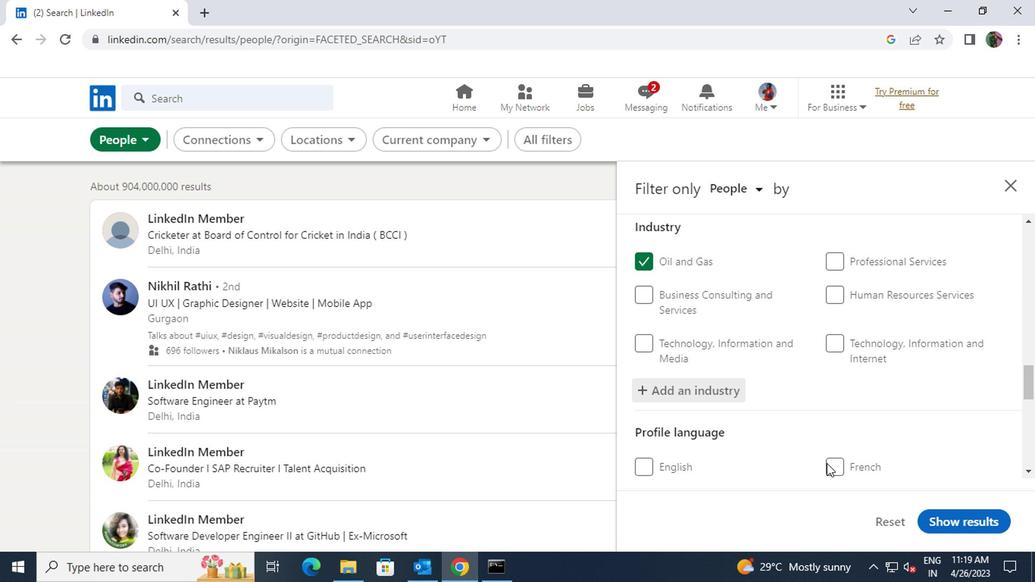 
Action: Mouse scrolled (822, 462) with delta (0, 0)
Screenshot: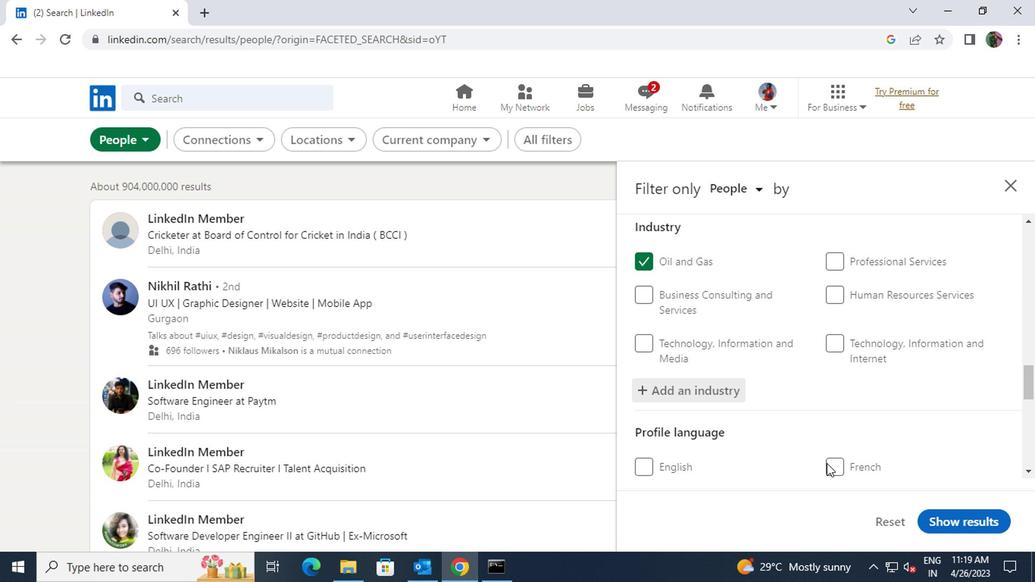 
Action: Mouse moved to (837, 316)
Screenshot: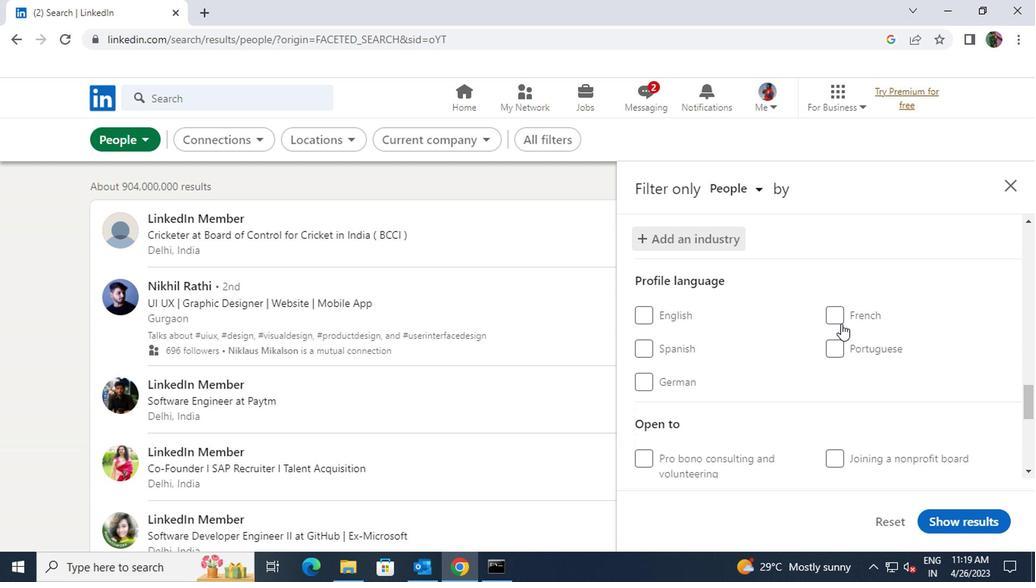 
Action: Mouse pressed left at (837, 316)
Screenshot: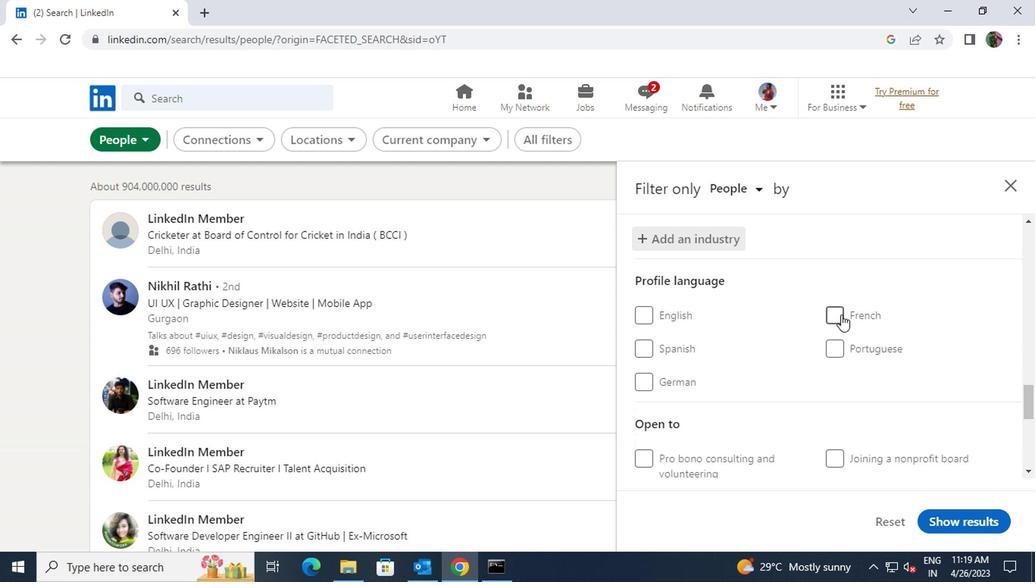 
Action: Mouse moved to (834, 373)
Screenshot: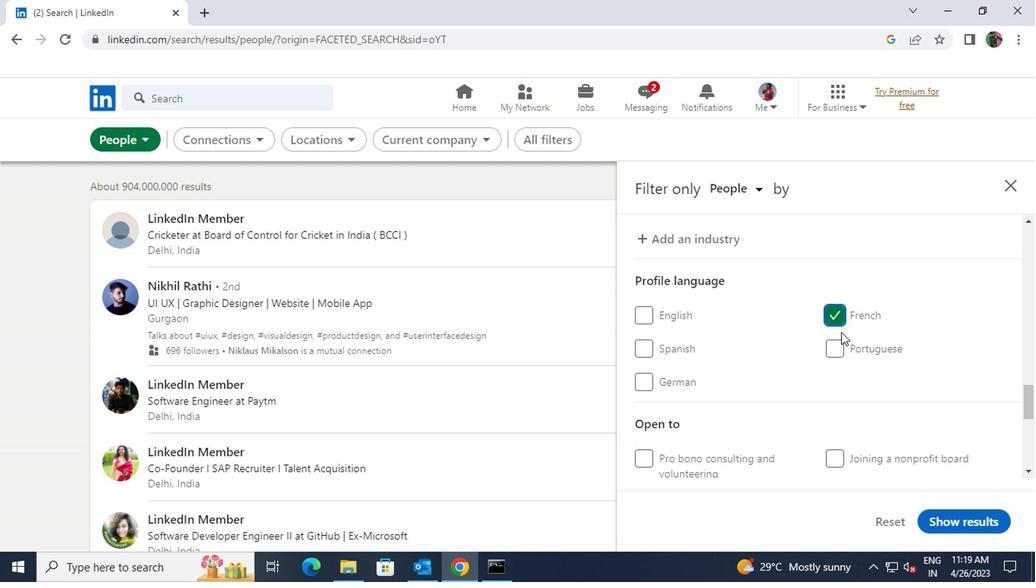 
Action: Mouse scrolled (834, 373) with delta (0, 0)
Screenshot: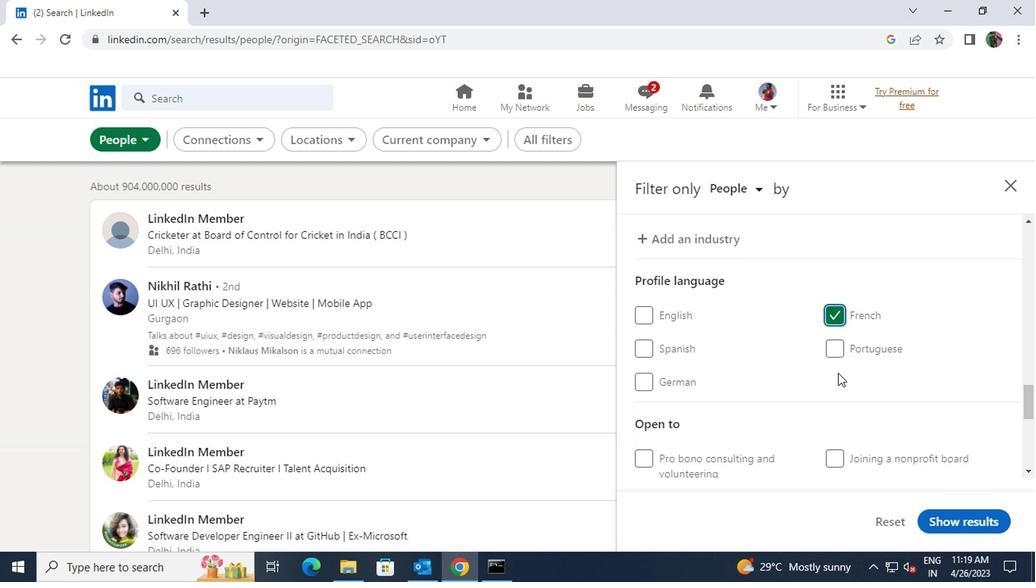 
Action: Mouse scrolled (834, 373) with delta (0, 0)
Screenshot: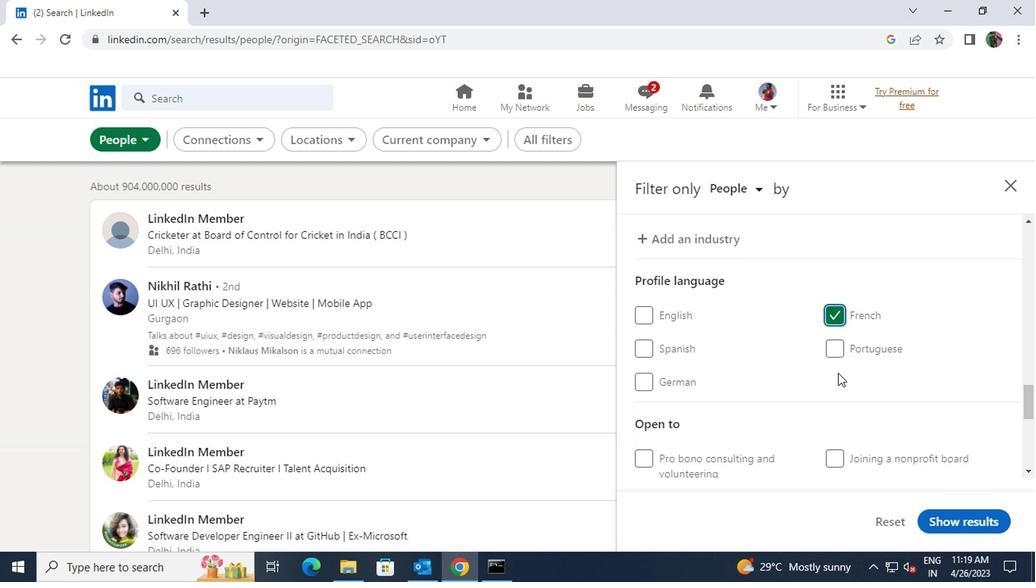 
Action: Mouse scrolled (834, 373) with delta (0, 0)
Screenshot: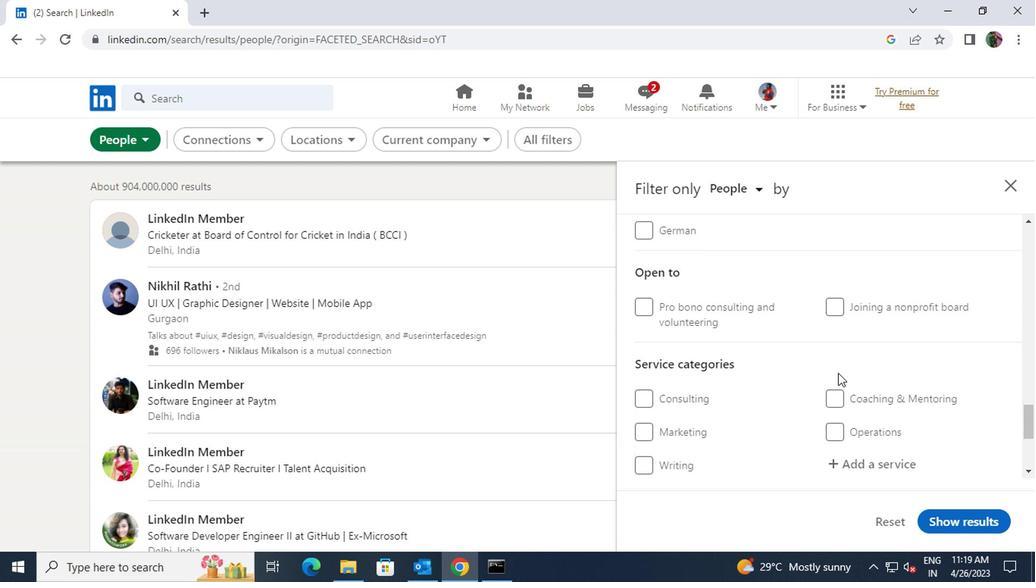 
Action: Mouse moved to (839, 381)
Screenshot: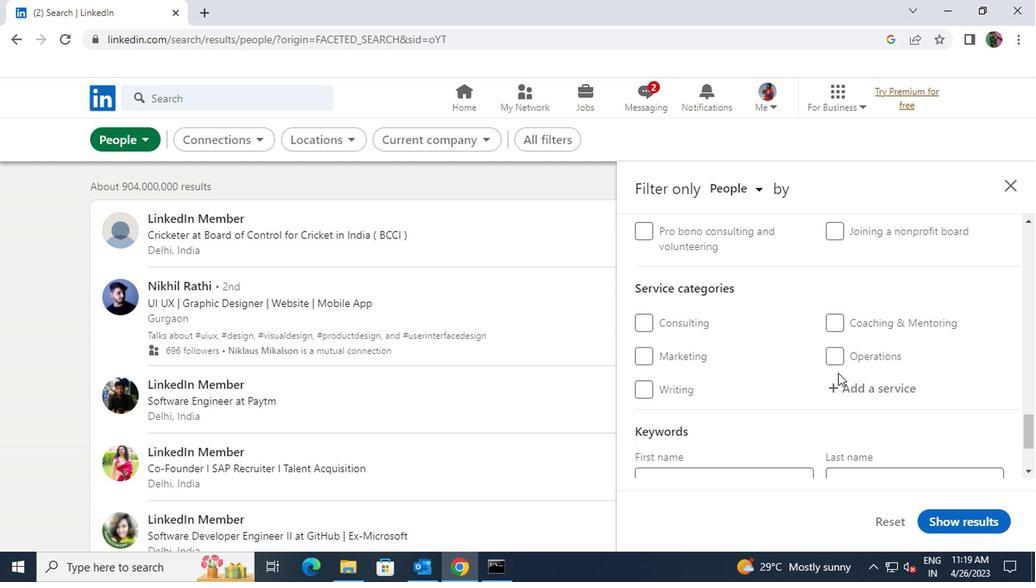 
Action: Mouse pressed left at (839, 381)
Screenshot: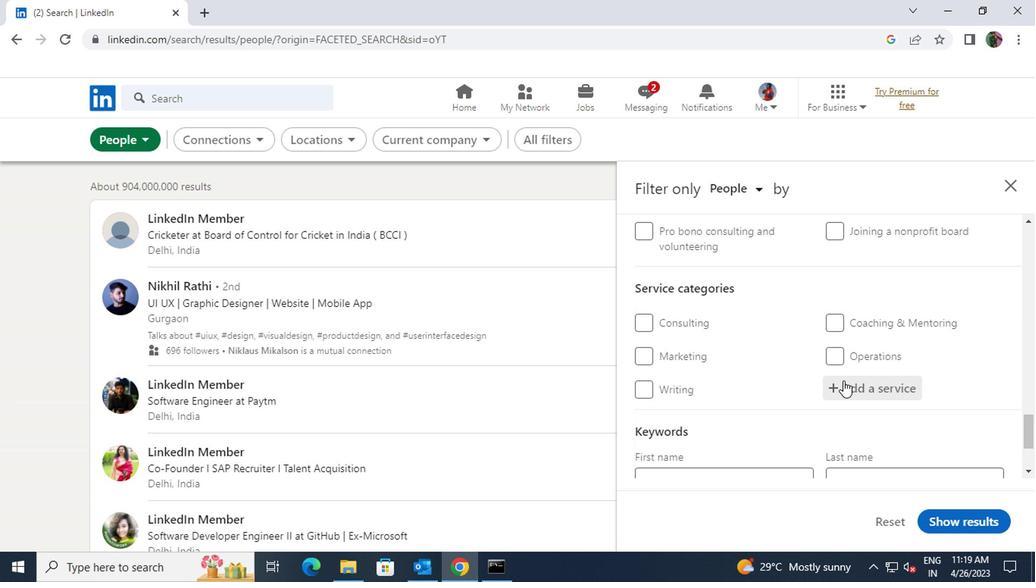
Action: Key pressed <Key.shift>HUMAN
Screenshot: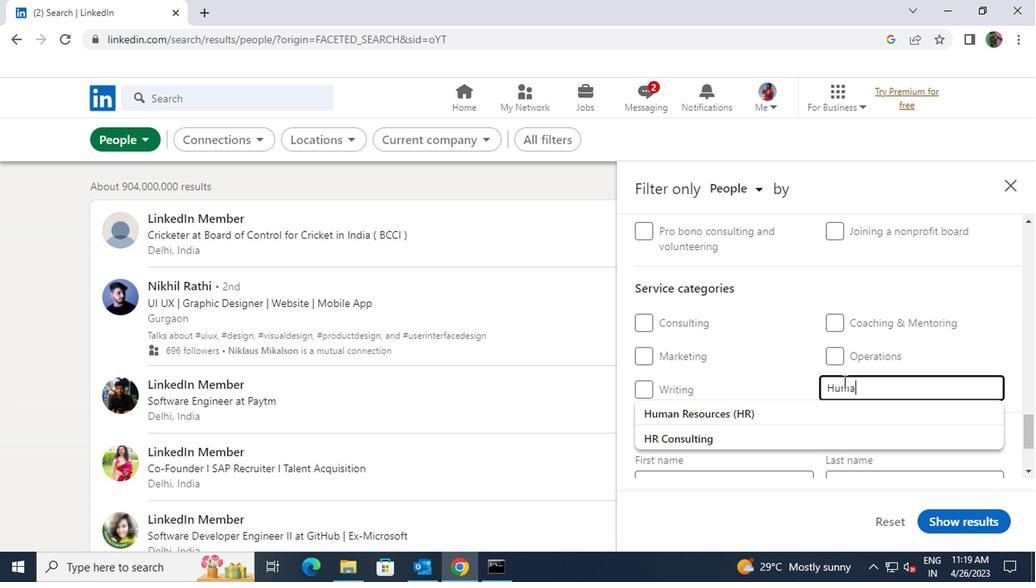 
Action: Mouse moved to (805, 411)
Screenshot: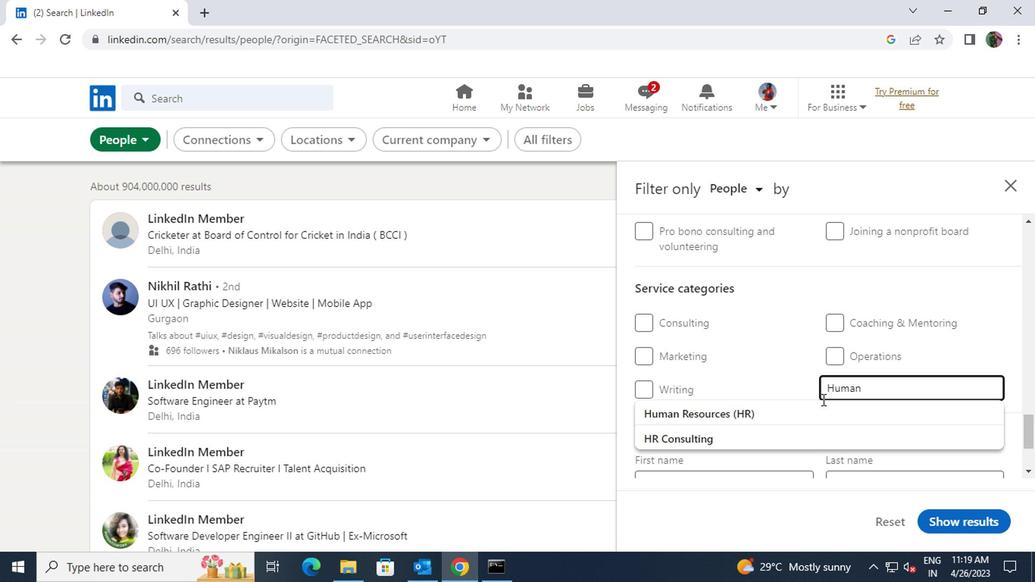 
Action: Mouse pressed left at (805, 411)
Screenshot: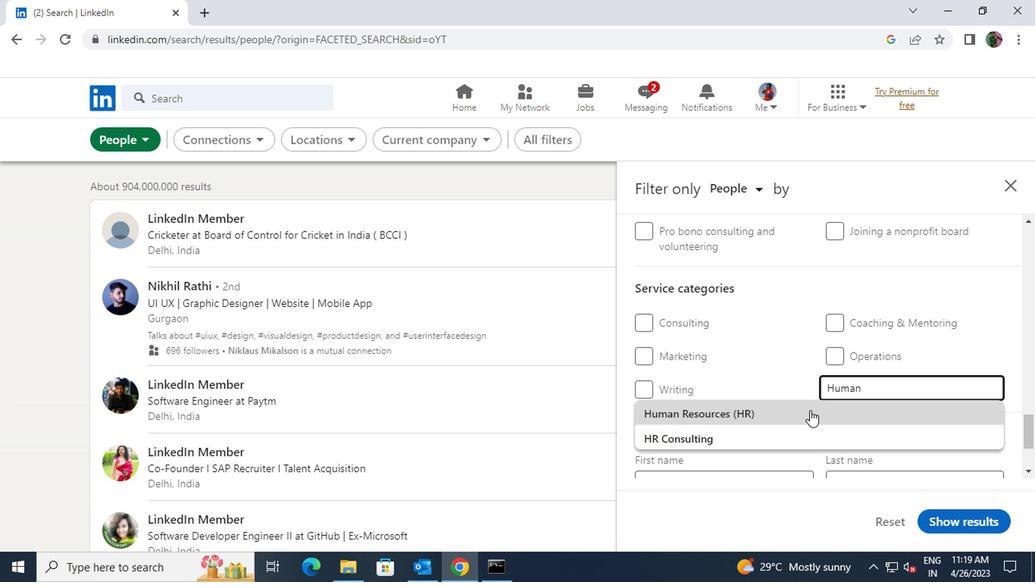 
Action: Mouse scrolled (805, 410) with delta (0, -1)
Screenshot: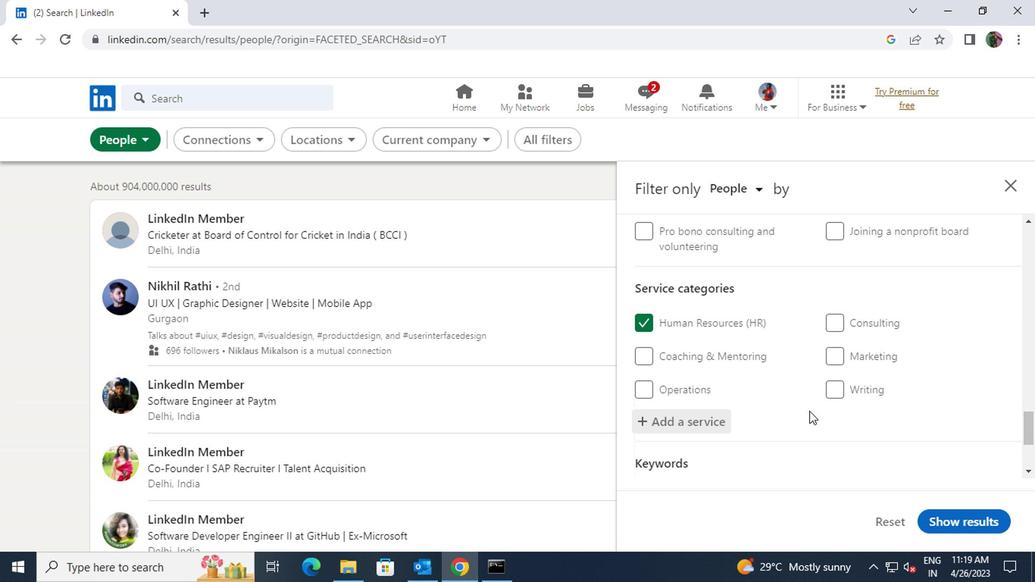 
Action: Mouse scrolled (805, 410) with delta (0, -1)
Screenshot: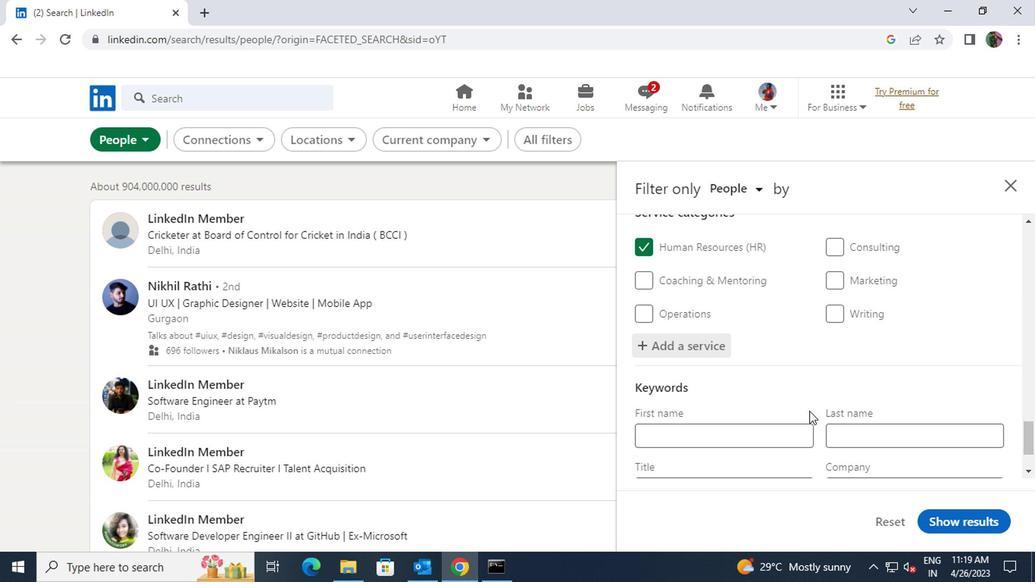 
Action: Mouse moved to (766, 412)
Screenshot: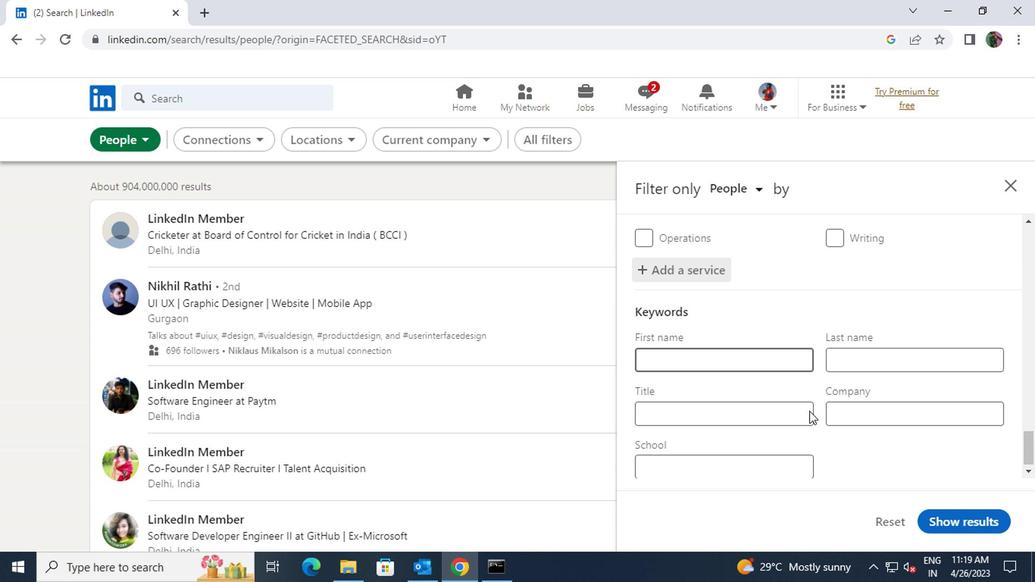 
Action: Mouse pressed left at (766, 412)
Screenshot: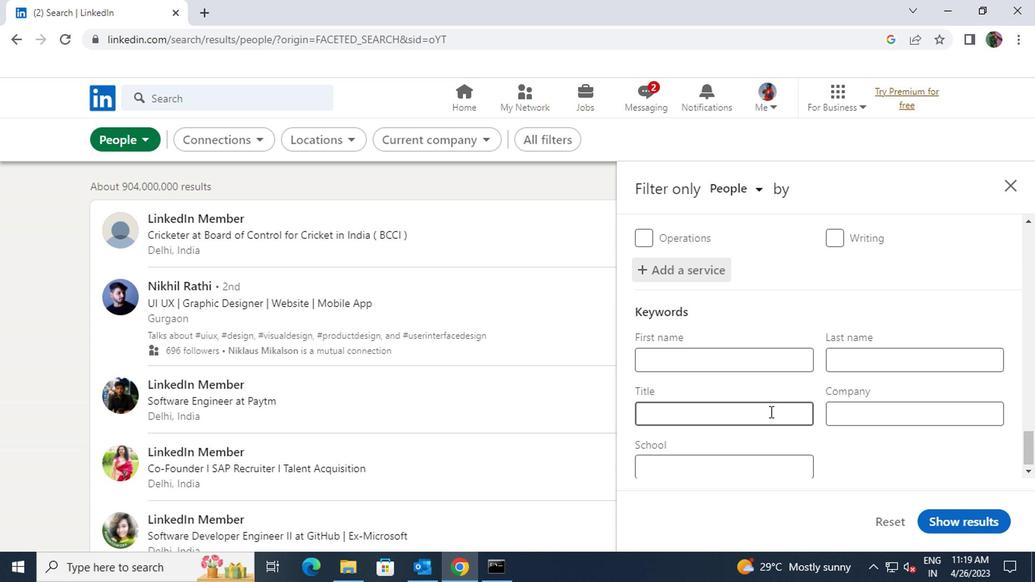 
Action: Key pressed <Key.shift>DIGITAL<Key.space>OVERLORD
Screenshot: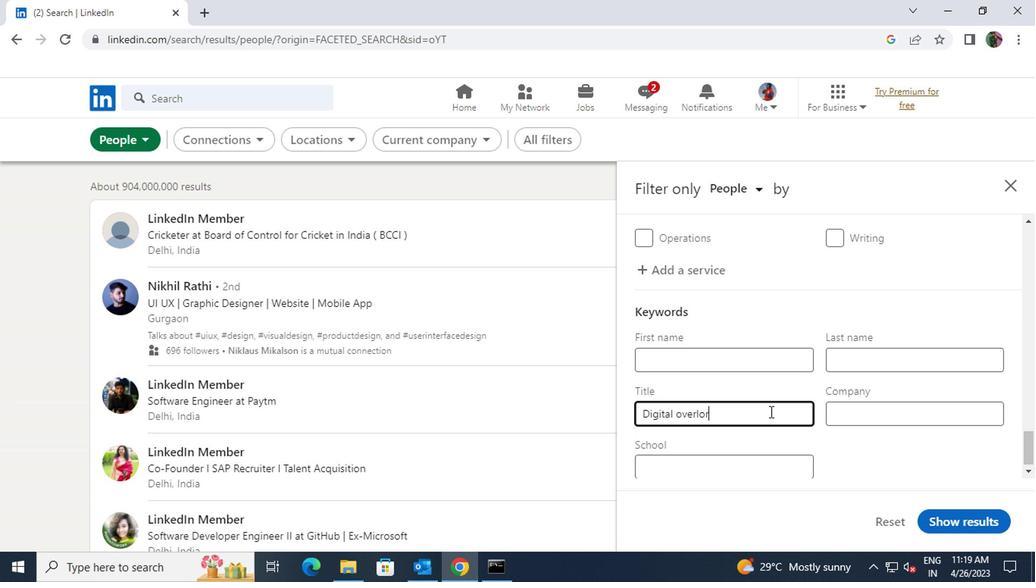 
Action: Mouse moved to (931, 515)
Screenshot: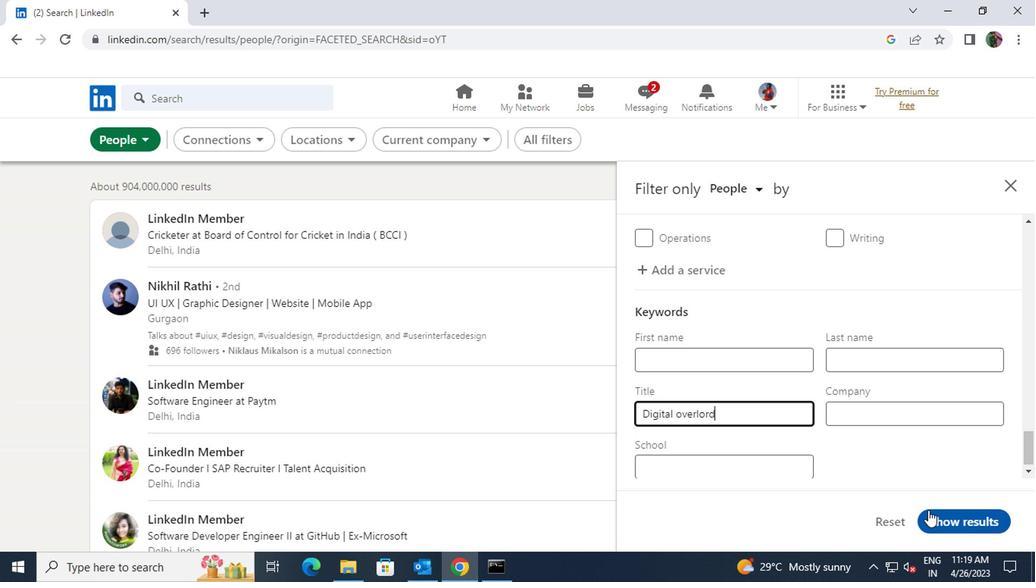 
Action: Mouse pressed left at (931, 515)
Screenshot: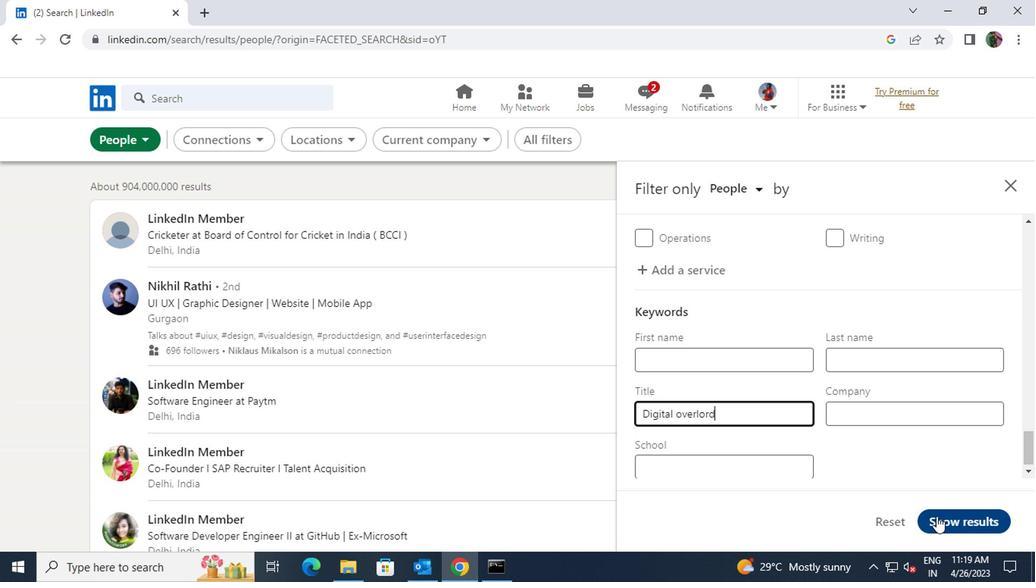 
